 Task: Open a blank worksheet and write heading  City data  Add 10 city name:-  '1. Chelsea, New York, NY , 2. Beverly Hills, Los Angeles, CA , 3. Knightsbridge, London, United Kingdom , 4. Le Marais, Paris, forance , 5. Ginza, Tokyo, Japan_x000D_
6. Circular Quay, Sydney, Australia , 7. Mitte, Berlin, Germany , 8. Downtown, Toronto, Canada , 9. Trastevere, Rome, 10. Colaba, Mumbai, India. ' in January Last week sales are  1. Chelsea, New York, NY 10001 | 2. Beverly Hills, Los Angeles, CA 90210 | 3. Knightsbridge, London, United Kingdom SW1X 7XL | 4. Le Marais, Paris, forance 75004 | 5. Ginza, Tokyo, Japan 104-0061 | 6. Circular Quay, Sydney, Australia 2000 | 7. Mitte, Berlin, Germany 10178 | 8. Downtown, Toronto, Canada M5V 3L9 | 9. Trastevere, Rome, Italy 00153 | 10. Colaba, Mumbai, India 400005. Save page analysisSalesByCategory_2023
Action: Mouse moved to (736, 555)
Screenshot: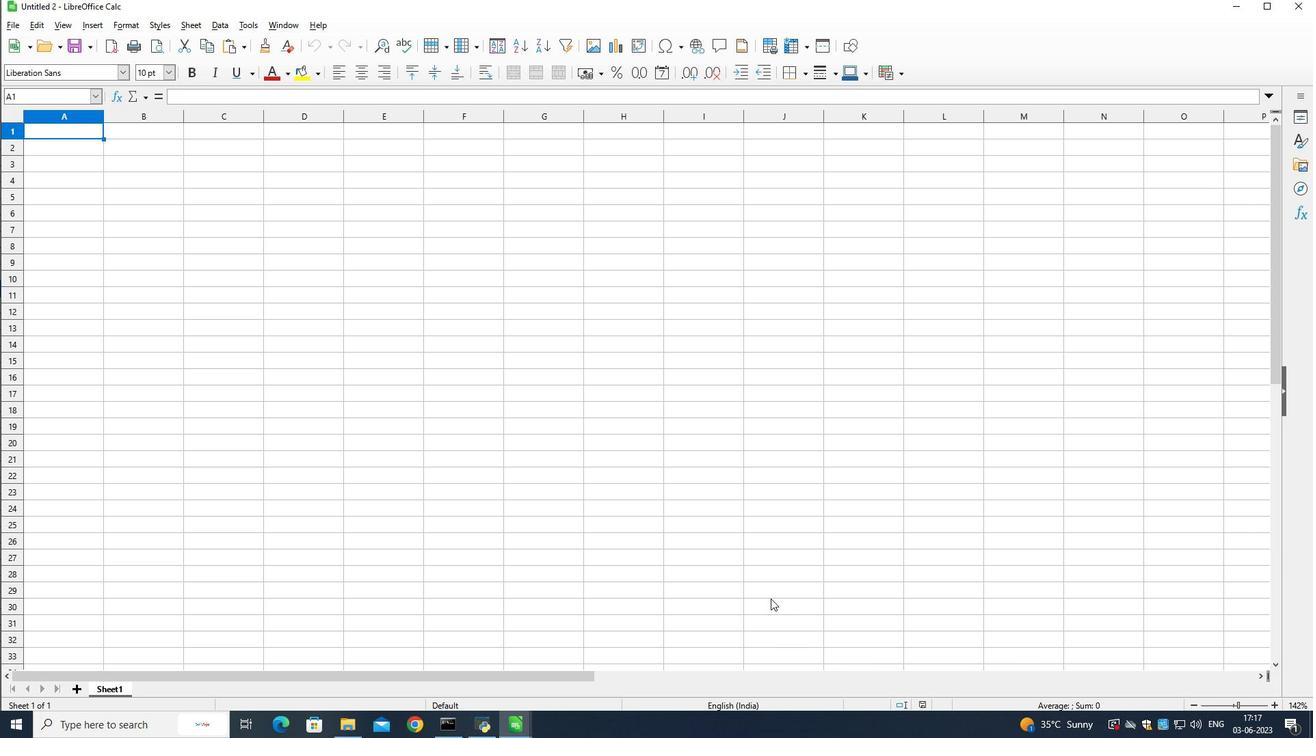 
Action: Mouse pressed left at (736, 555)
Screenshot: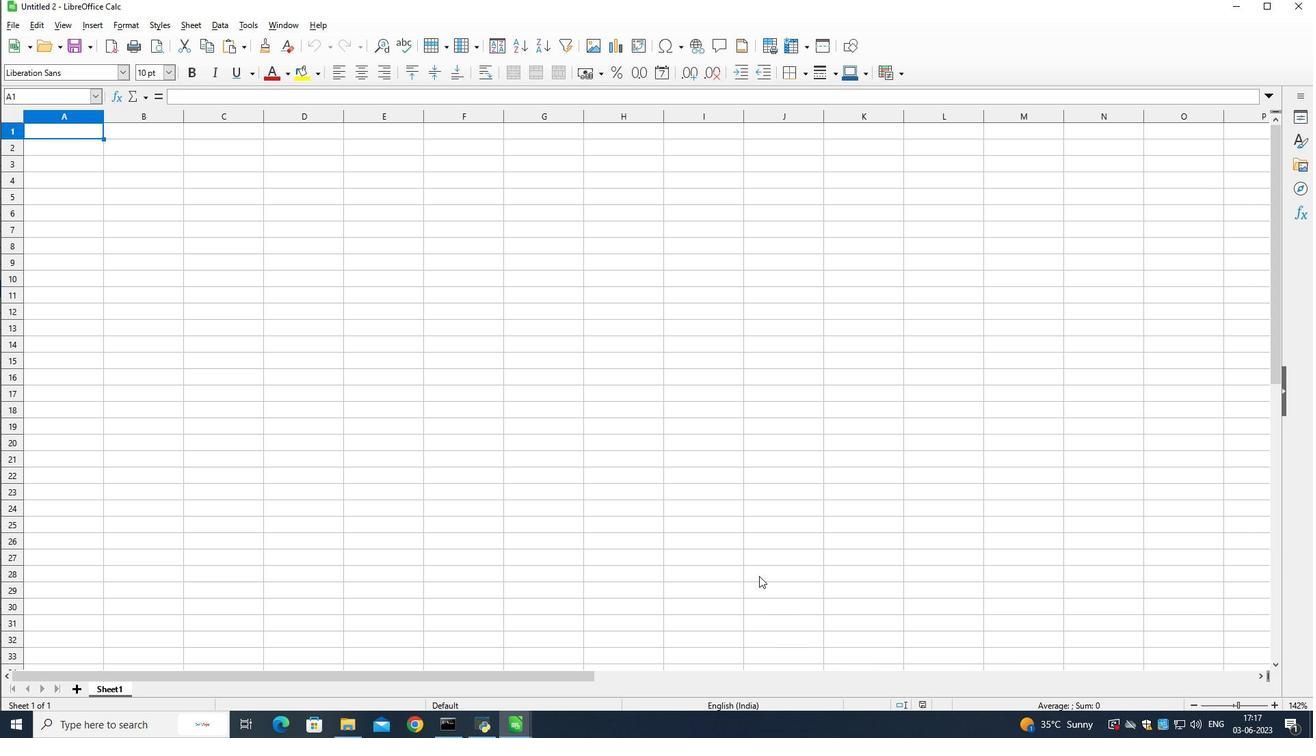 
Action: Mouse moved to (145, 131)
Screenshot: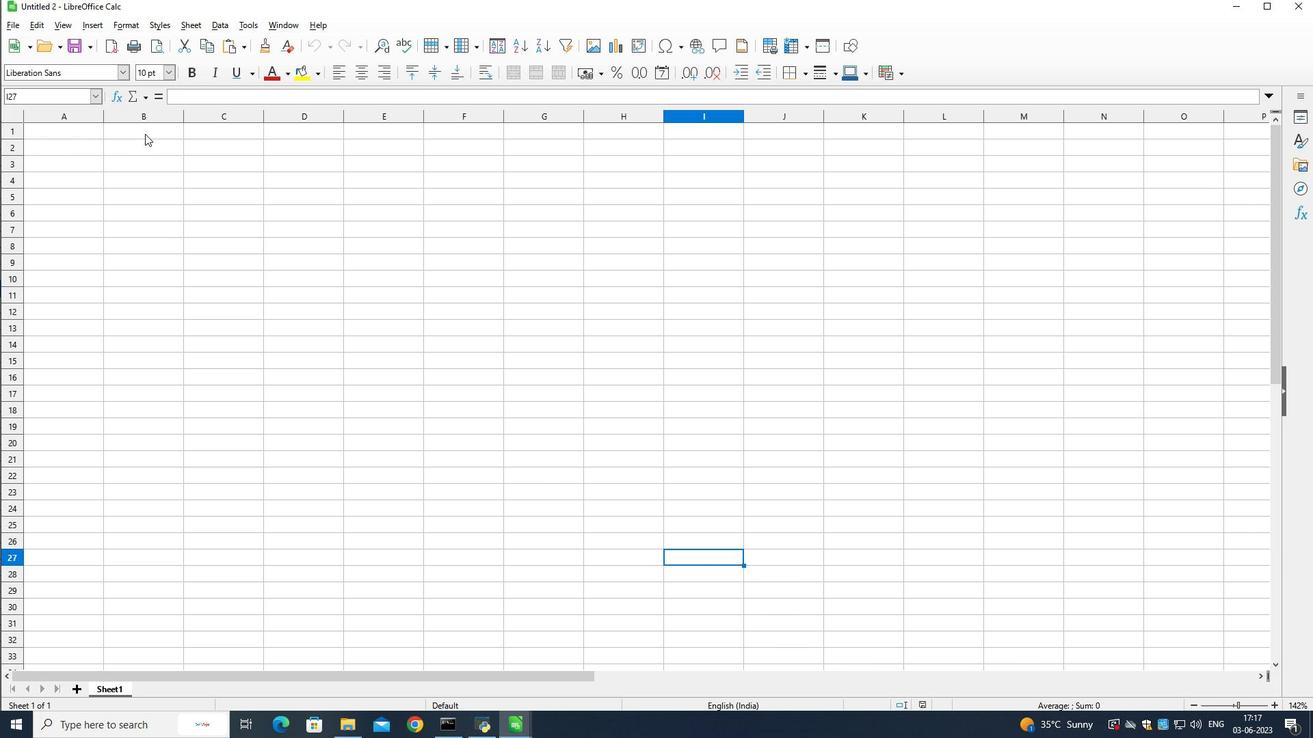 
Action: Mouse pressed left at (145, 131)
Screenshot: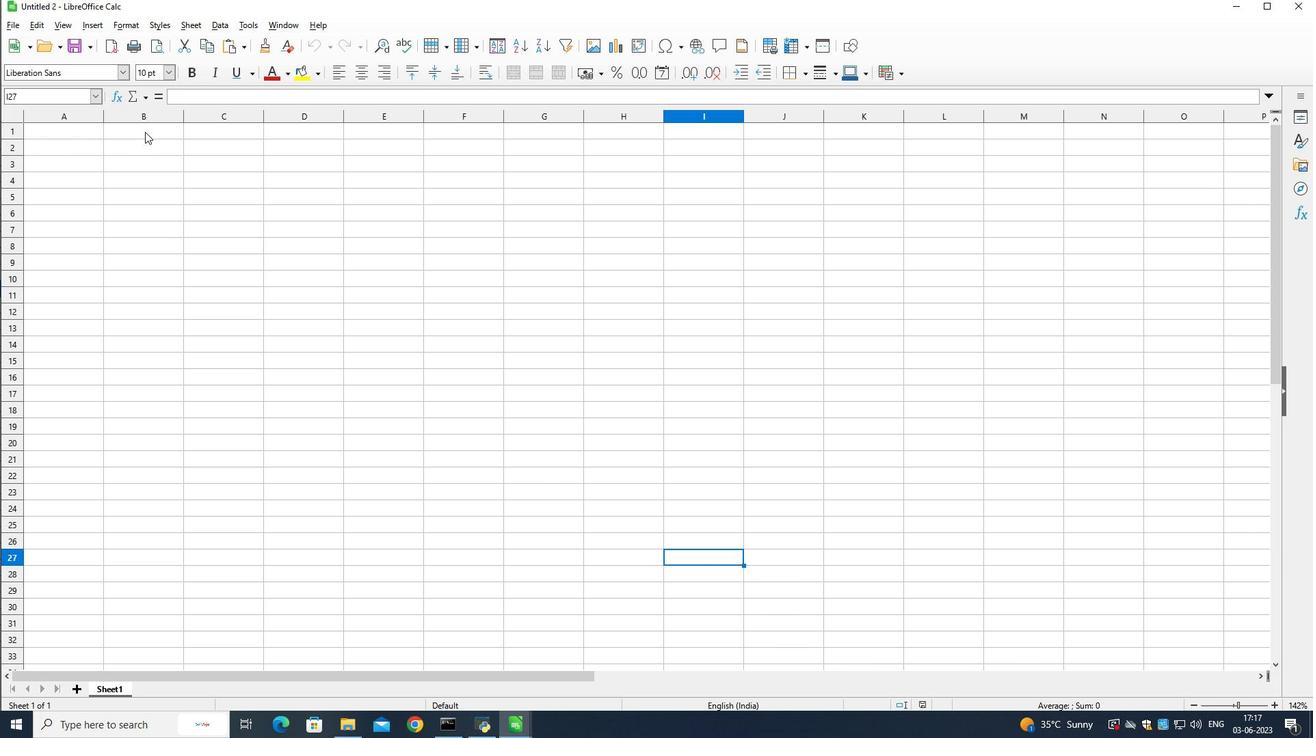 
Action: Mouse moved to (157, 142)
Screenshot: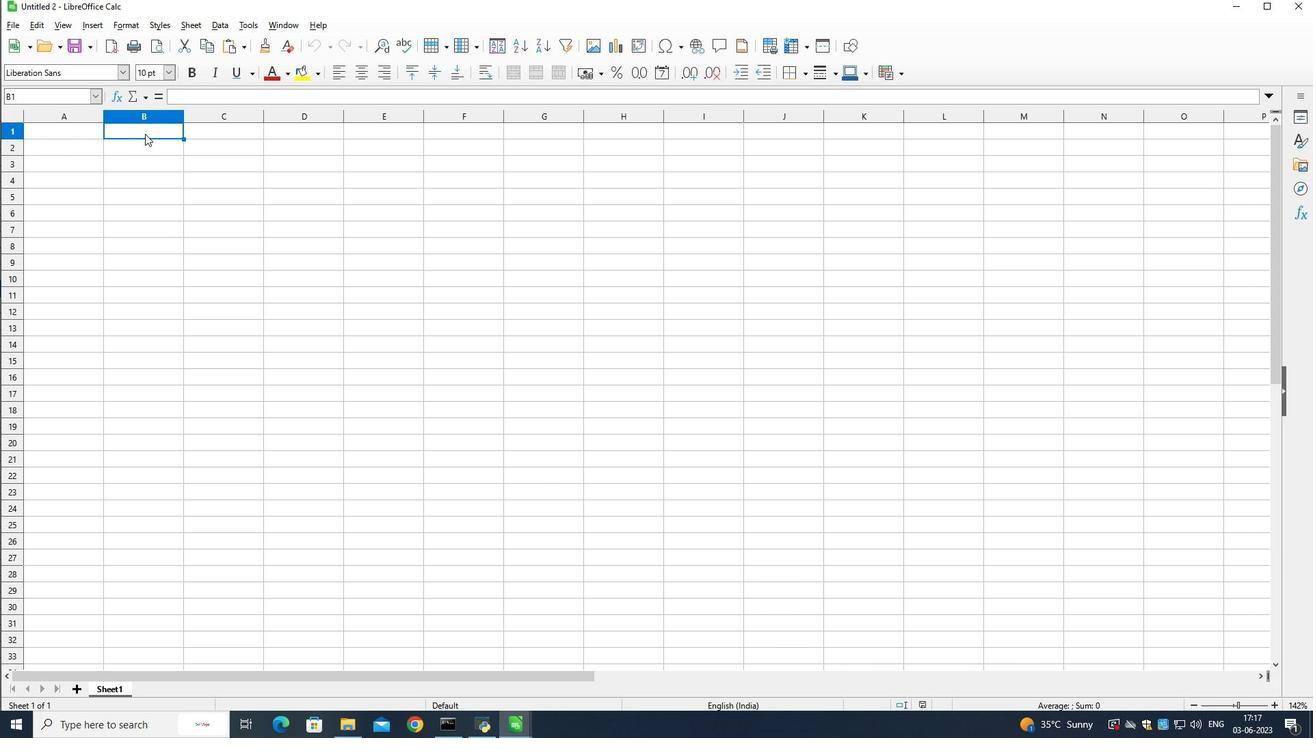 
Action: Key pressed <Key.shift>City<Key.space>d<Key.backspace><Key.shift>Data<Key.down><Key.left>
Screenshot: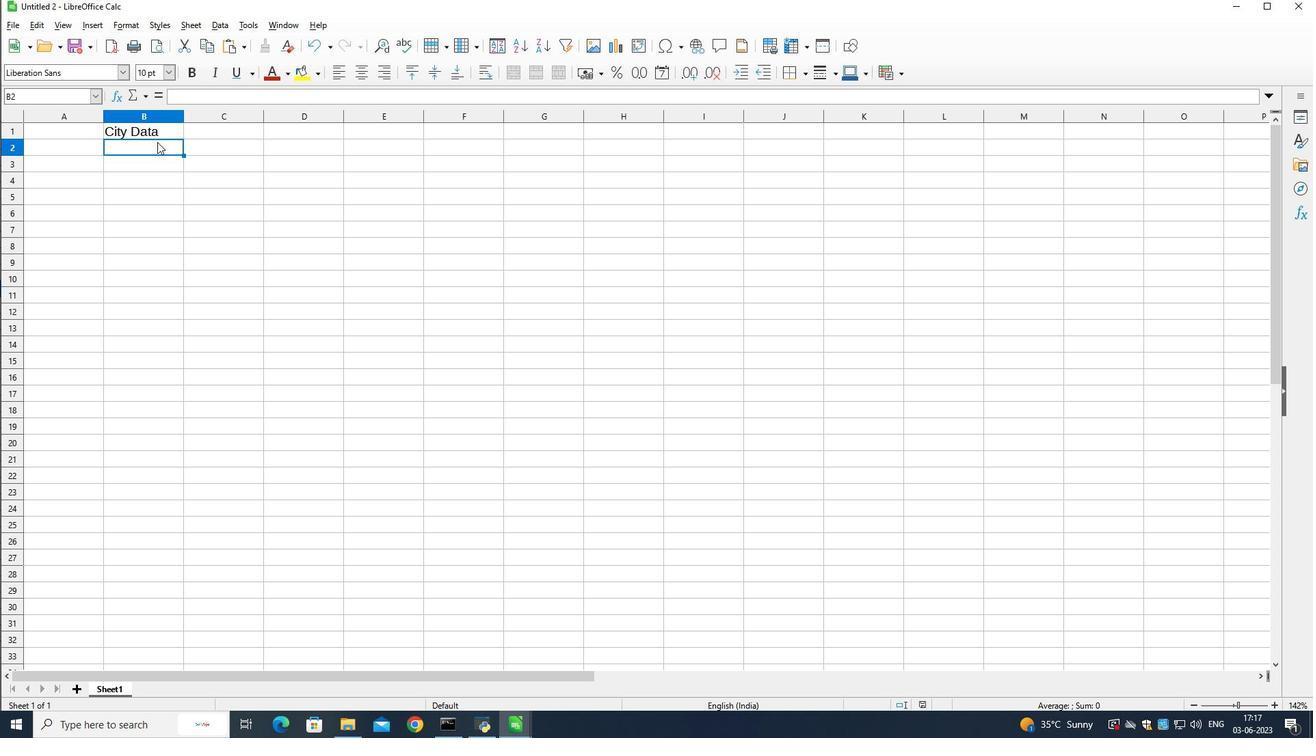 
Action: Mouse moved to (689, 143)
Screenshot: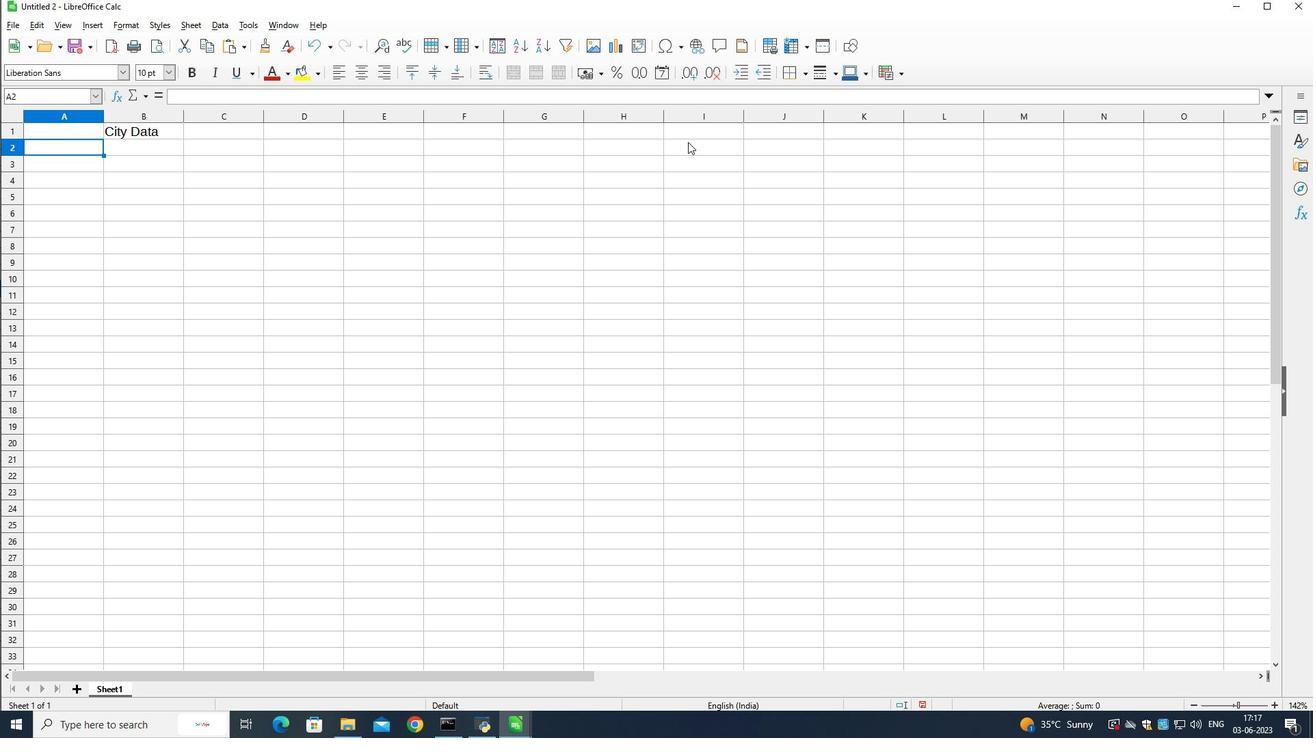 
Action: Key pressed <Key.shift>City<Key.space><Key.shift>Name<Key.down><Key.shift>Chelsa<Key.space><Key.shift>New<Key.space><Key.shift>T<Key.backspace>York,<Key.shift>Ny<Key.down><Key.shift>Beverly<Key.space><Key.shift>Hills,<Key.shift>Los<Key.space><Key.shift>Angeles,<Key.shift>CA<Key.down><Key.shift><Key.shift><Key.shift><Key.shift>Kinghtsbridge,<Key.shift>London,<Key.shift>United<Key.space><Key.shift>Kingdom<Key.down><Key.shift>Le<Key.space><Key.shift><Key.shift><Key.shift><Key.shift><Key.shift><Key.shift><Key.shift><Key.shift><Key.shift><Key.shift><Key.shift><Key.shift><Key.shift><Key.shift><Key.shift><Key.shift><Key.shift><Key.shift><Key.shift><Key.shift>Marais,<Key.shift>Paris,<Key.shift><Key.shift><Key.shift><Key.shift><Key.shift><Key.shift><Key.shift><Key.shift><Key.shift><Key.shift><Key.shift><Key.shift><Key.shift><Key.shift><Key.shift><Key.shift><Key.shift><Key.shift><Key.shift>Forance<Key.down><Key.shift>Gii<Key.backspace>nza<Key.space>,<Key.shift><Key.space>T<Key.shift>Okoyo<Key.backspace><Key.backspace><Key.backspace><Key.backspace><Key.backspace>okyo,<Key.shift>Japan<Key.down><Key.shift>Circular<Key.space><Key.shift>Quay,<Key.shift>SYdney<Key.space>,<Key.shift><Key.space>Australia<Key.down><Key.space><Key.shift>Ma<Key.backspace>itte,<Key.shift>Berlin<Key.space>,<Key.space><Key.shift>Germany<Key.down><Key.shift>Downtown,<Key.space><Key.shift>Toronto,<Key.shift>Cam<Key.backspace>nada<Key.down><Key.shift><Key.shift><Key.shift><Key.shift><Key.shift><Key.shift><Key.shift><Key.shift>Trastevere,<Key.space><Key.shift>Rome<Key.down><Key.shift>Cola,<Key.space><Key.shift>Mumbai,<Key.space><Key.shift>India
Screenshot: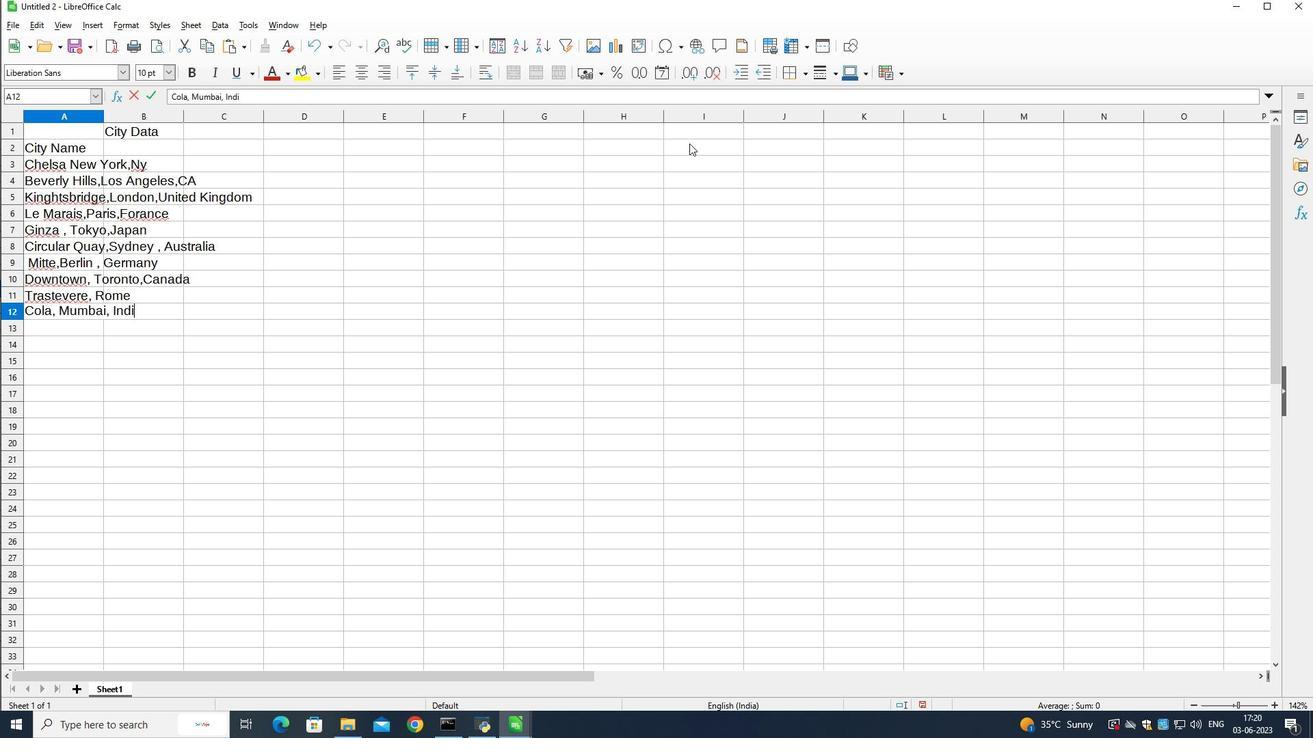 
Action: Mouse moved to (45, 114)
Screenshot: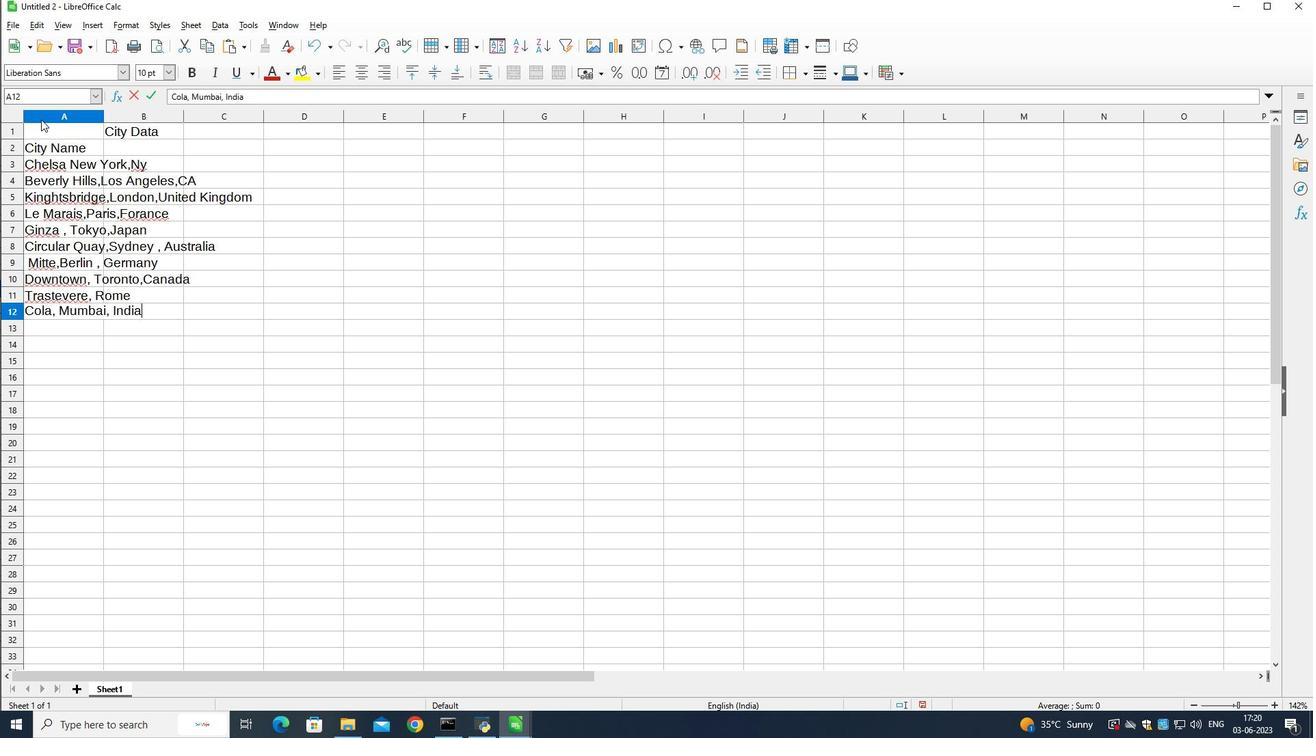 
Action: Mouse pressed left at (45, 114)
Screenshot: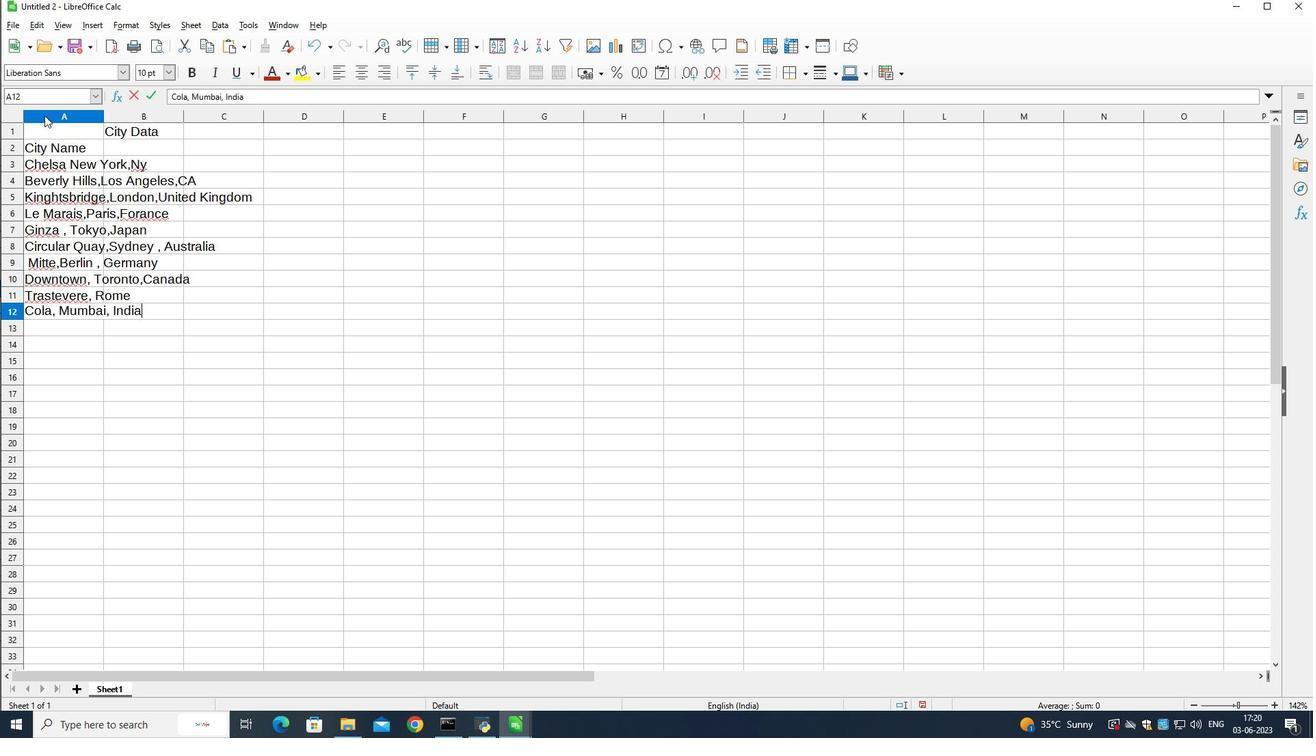 
Action: Mouse moved to (103, 115)
Screenshot: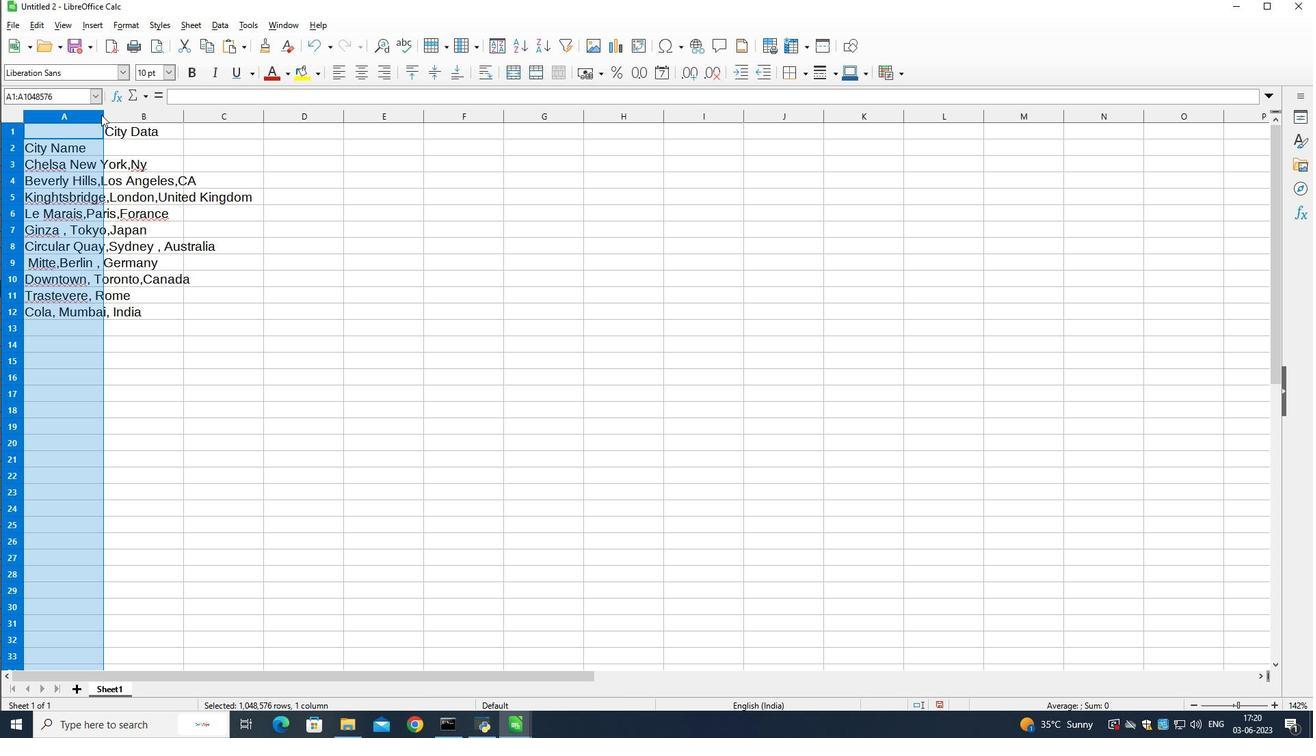 
Action: Mouse pressed left at (103, 115)
Screenshot: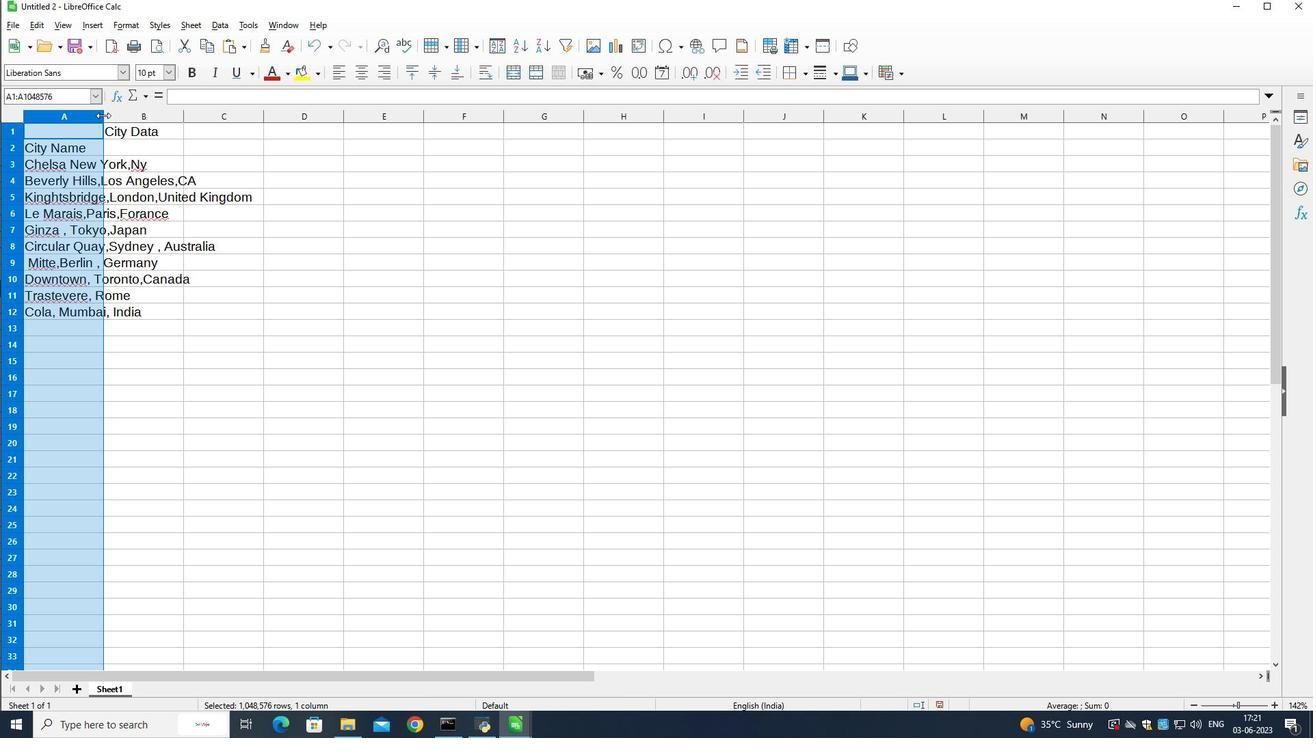 
Action: Mouse moved to (265, 145)
Screenshot: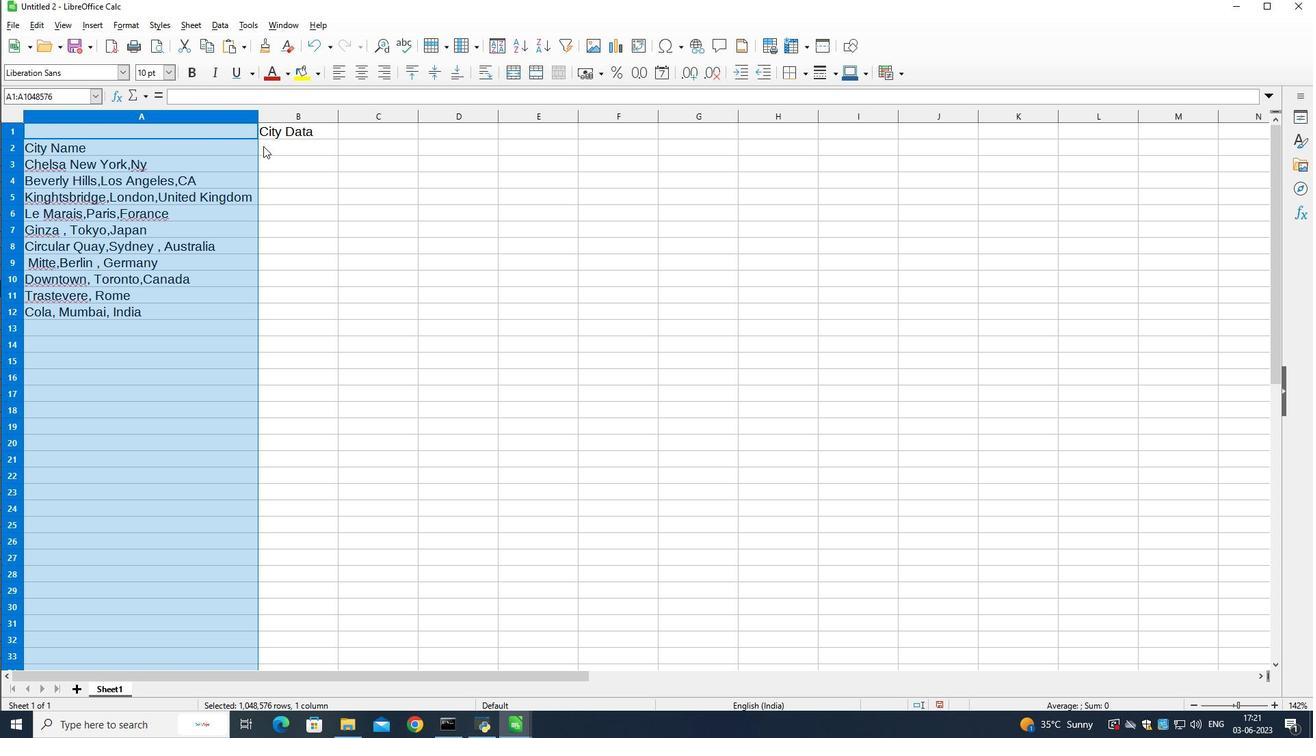 
Action: Mouse pressed left at (265, 145)
Screenshot: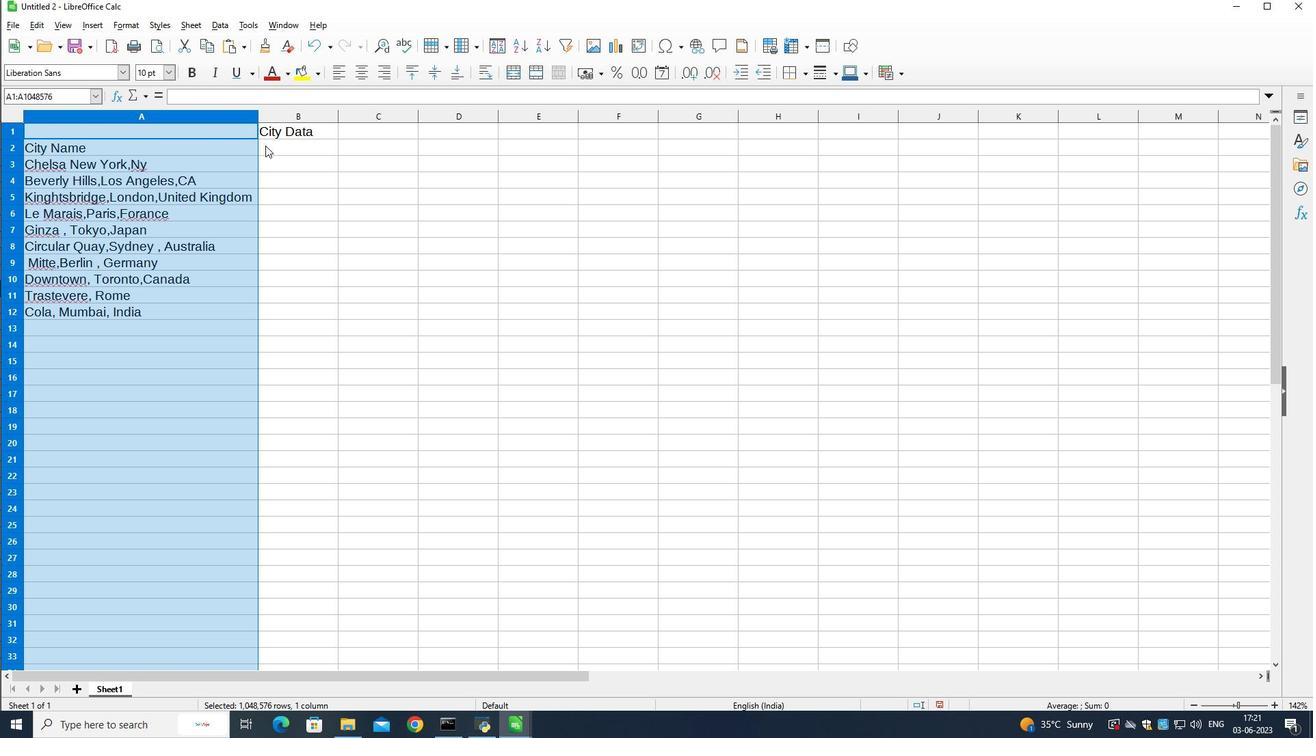 
Action: Mouse moved to (269, 148)
Screenshot: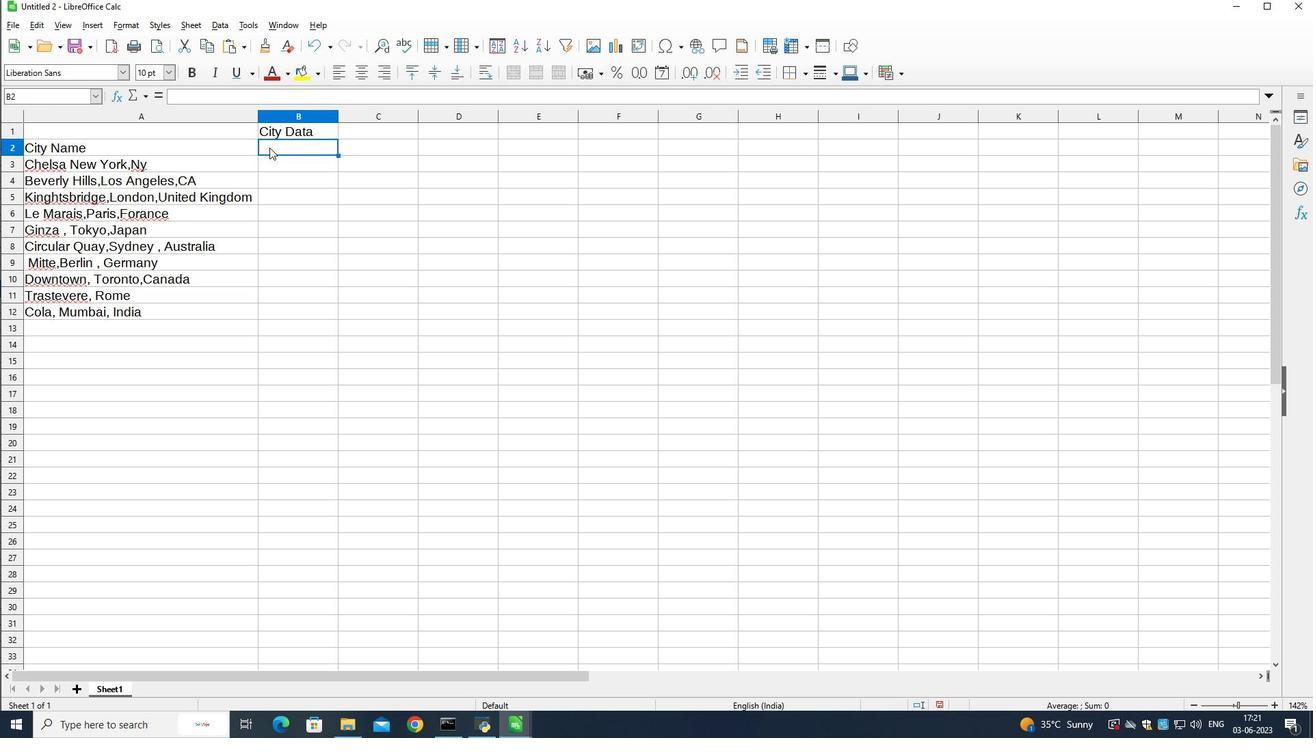 
Action: Key pressed <Key.shift>Jaun
Screenshot: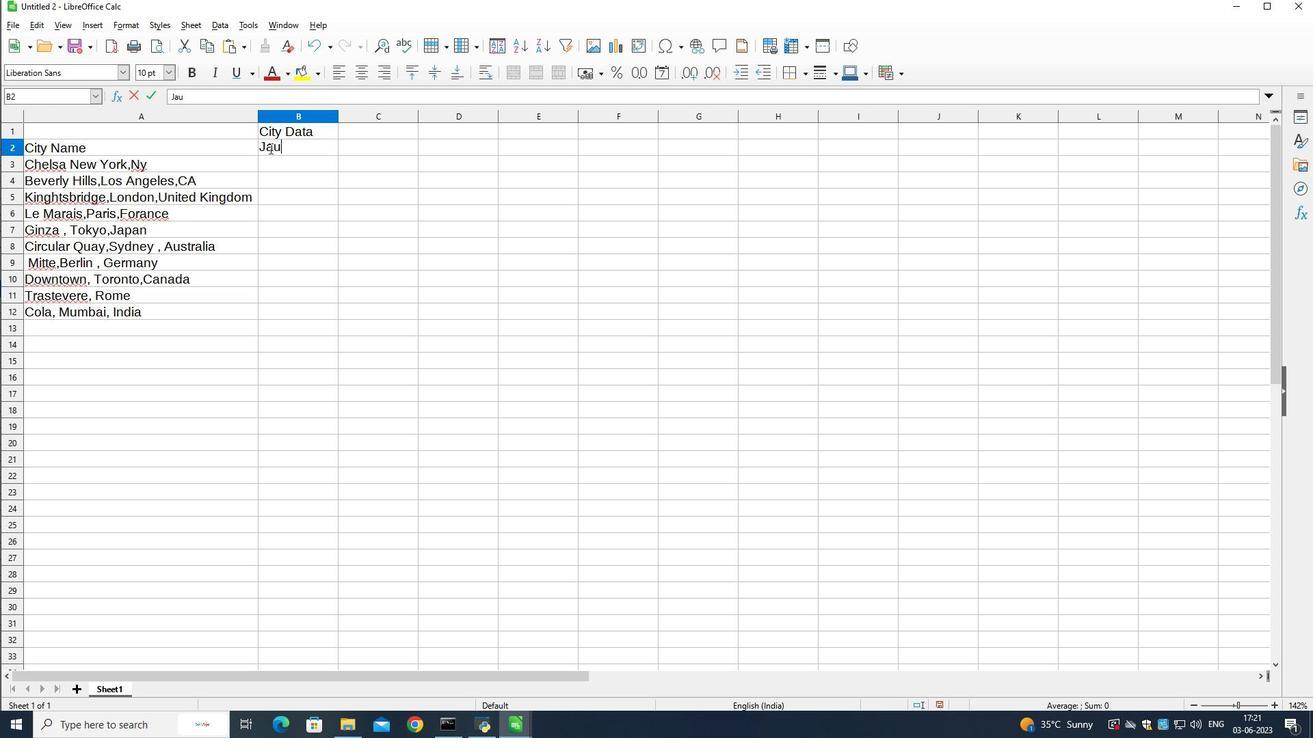 
Action: Mouse moved to (864, 186)
Screenshot: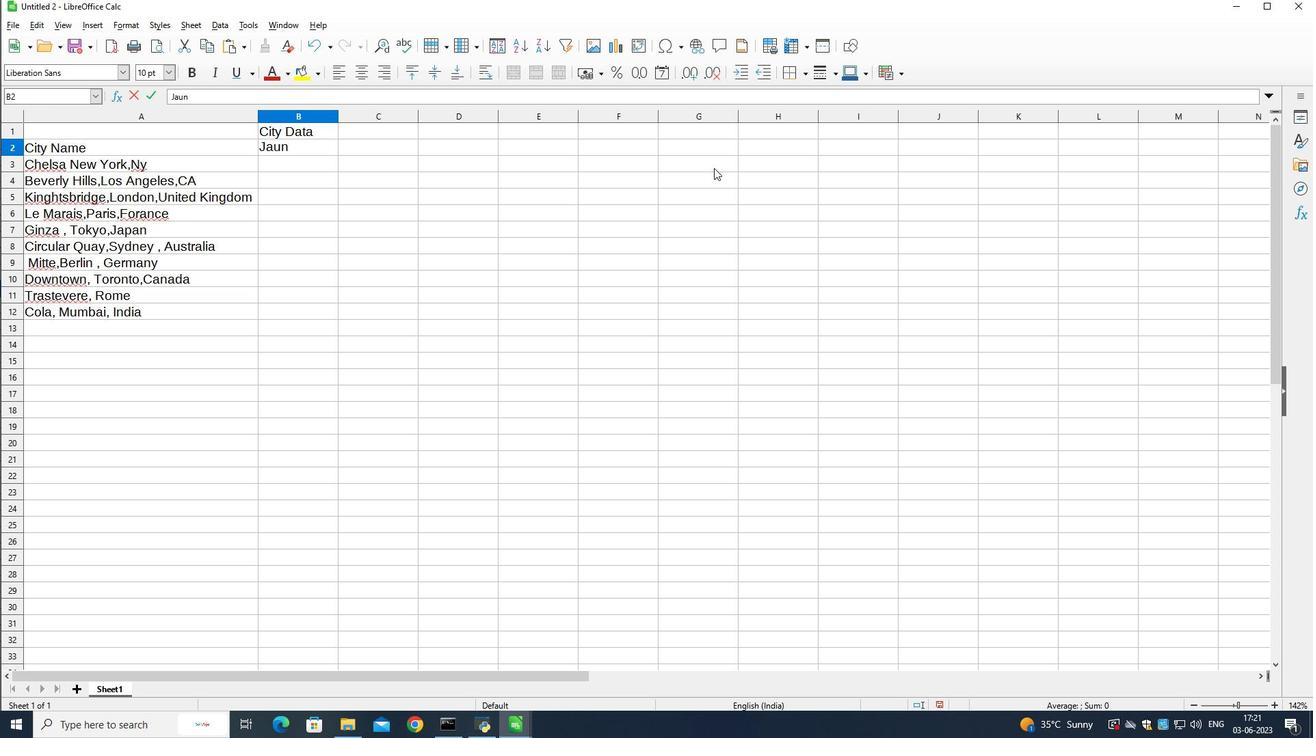 
Action: Key pressed <Key.backspace><Key.backspace>nuary<Key.space>last<Key.space>week<Key.space><Key.shift>Sales<Key.down><Key.shift>Chelsa,<Key.shift>New<Key.space><Key.shift>York,<Key.shift>NY<Key.space>10001<Key.down><Key.shift><Key.shift><Key.shift>Beverly<Key.space><Key.shift>Hills,<Key.shift>Los<Key.space><Key.shift>Angeles,<Key.shift>C<Key.shift>A<Key.space><Key.shift><Key.shift><Key.shift><Key.shift><Key.shift><Key.shift><Key.shift><Key.shift><Key.shift>90210<Key.down><Key.shift><Key.shift><Key.shift>Knightsbridge,<Key.space><Key.shift>Lomdon<Key.backspace><Key.backspace><Key.backspace><Key.backspace>ndon,<Key.space><Key.shift>United<Key.space><Key.shift>State
Screenshot: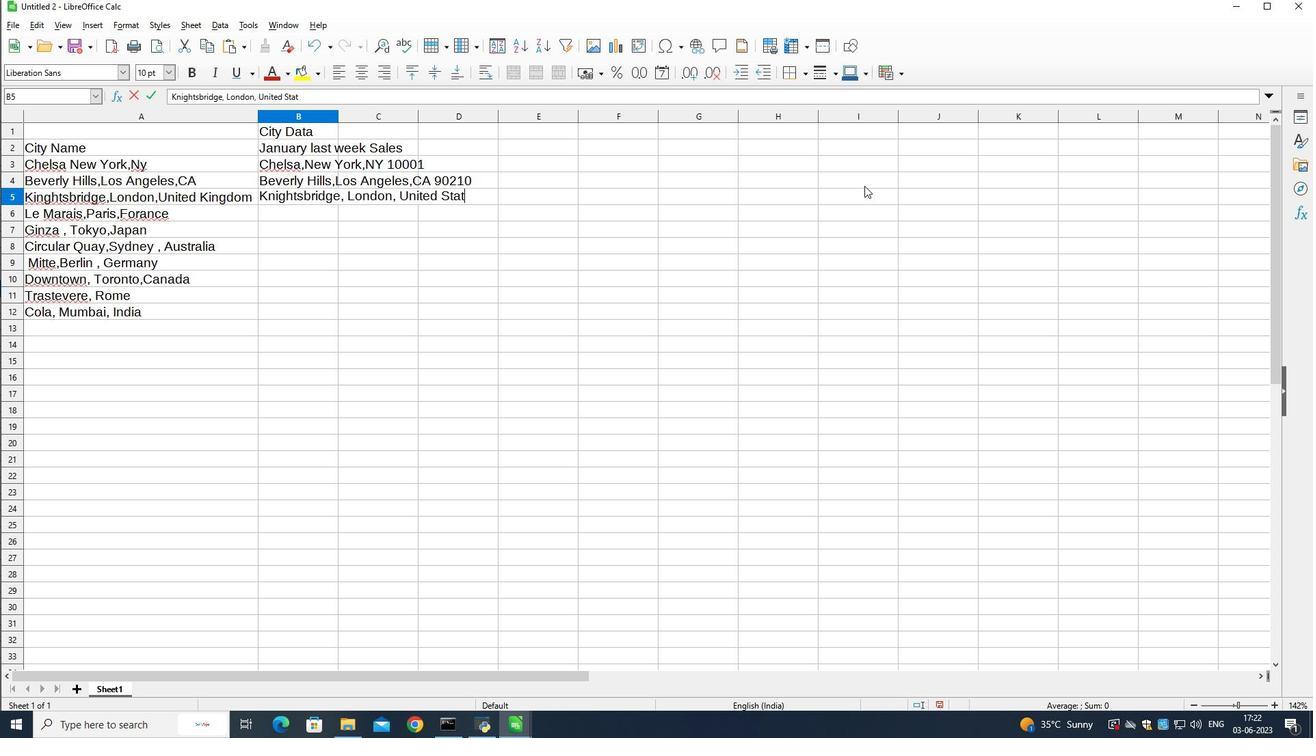 
Action: Mouse moved to (449, 241)
Screenshot: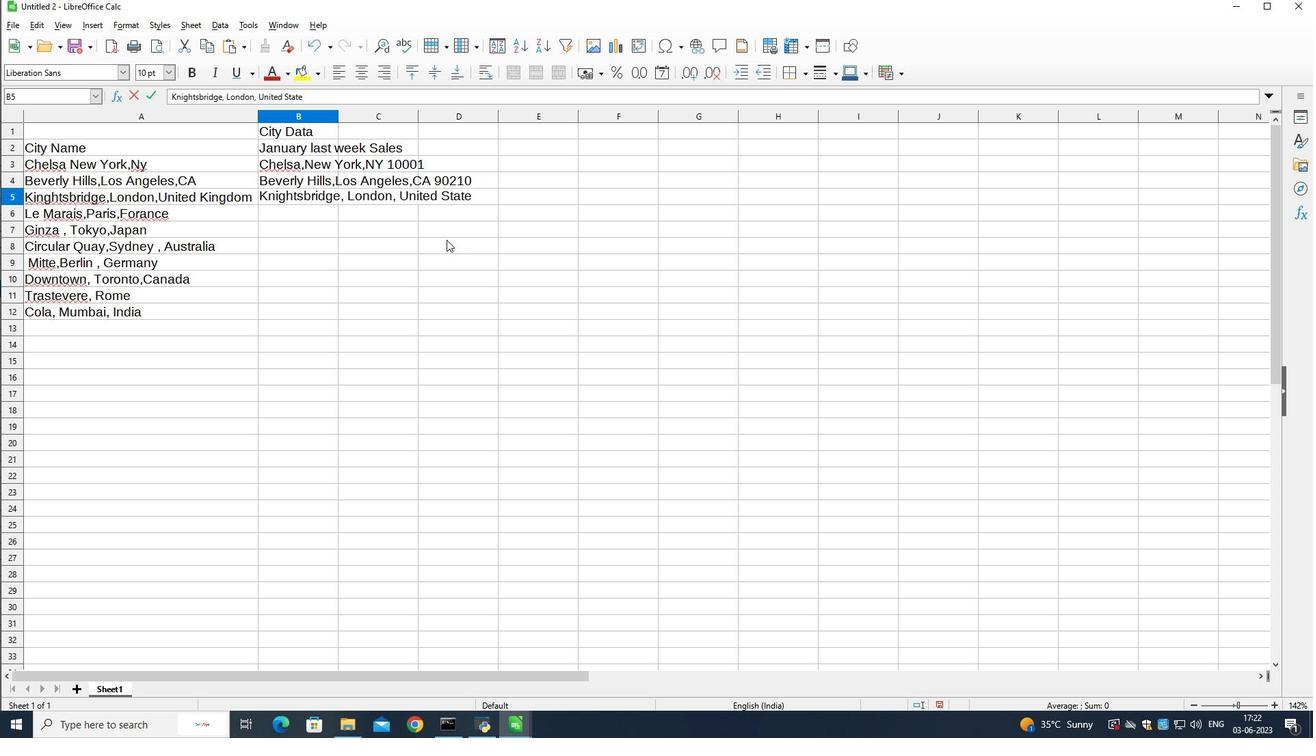 
Action: Key pressed <Key.backspace><Key.backspace><Key.backspace><Key.backspace><Key.backspace><Key.shift>Kingdom<Key.space><Key.shift><Key.shift><Key.shift><Key.shift><Key.shift><Key.shift><Key.shift><Key.shift><Key.shift><Key.shift><Key.shift>SW1<Key.shift><Key.shift>X
Screenshot: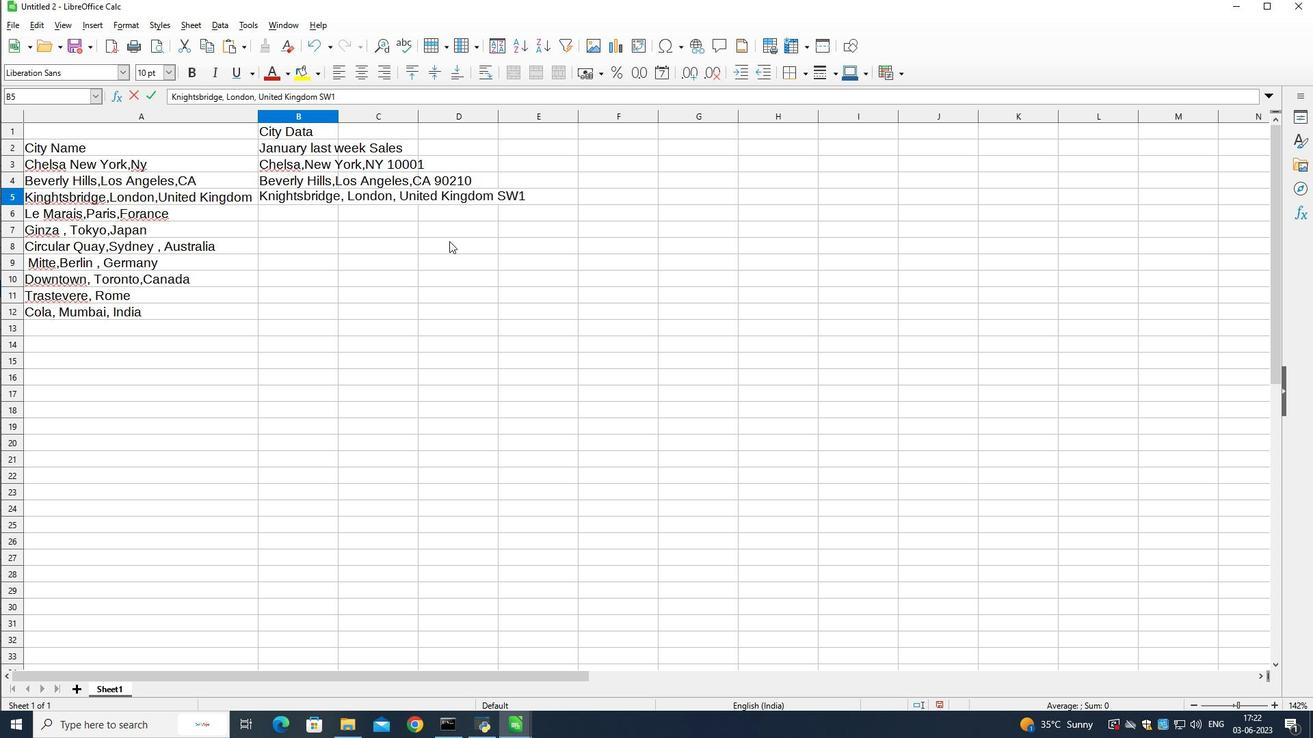 
Action: Mouse moved to (512, 258)
Screenshot: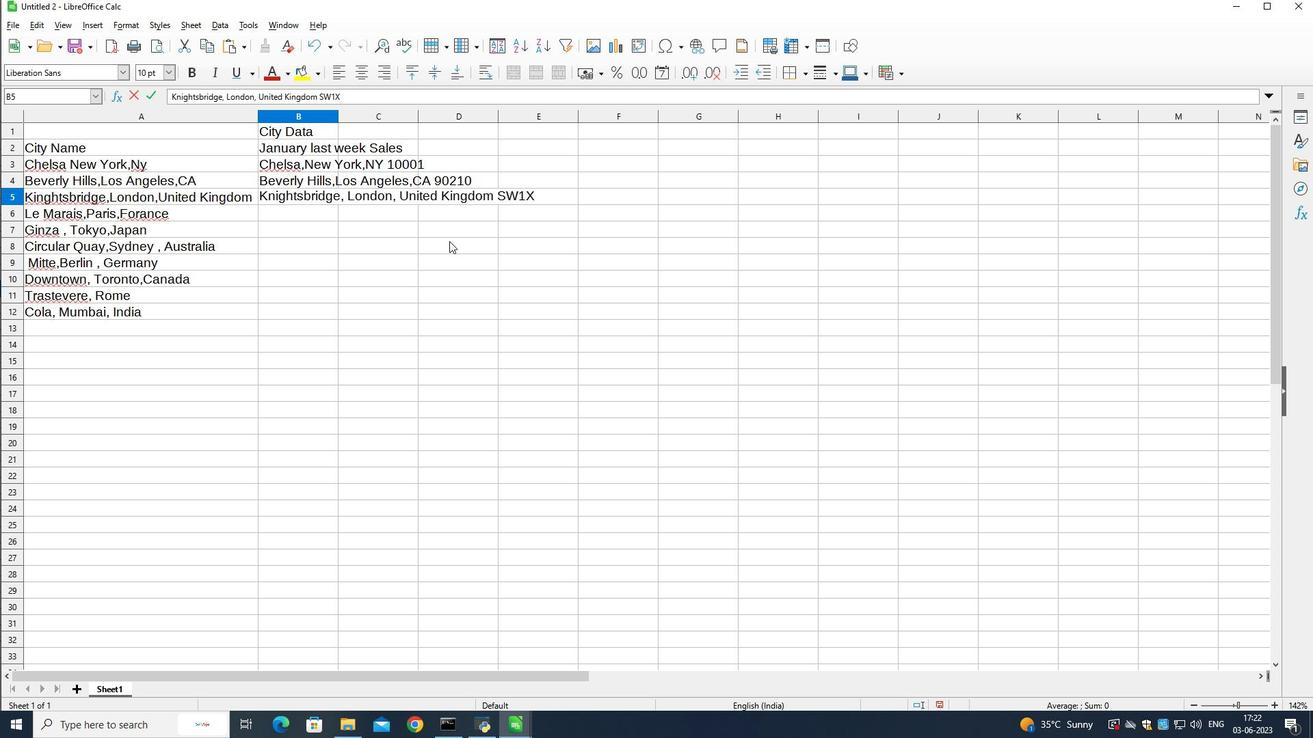 
Action: Key pressed 7<Key.shift><Key.shift>X<Key.shift>L<Key.down><Key.shift><Key.shift><Key.shift>Le<Key.space>marais<Key.space>,<Key.space><Key.shift>Paris,<Key.shift>Forance<Key.space>75
Screenshot: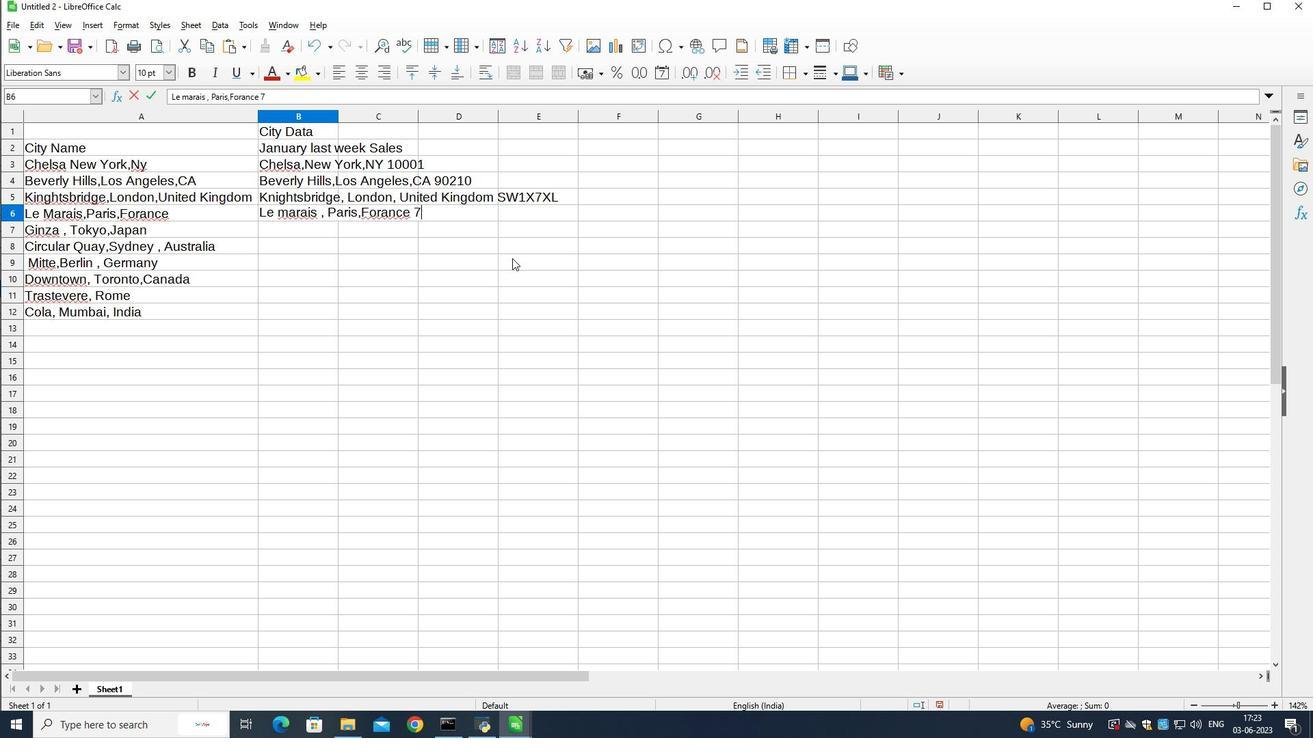 
Action: Mouse moved to (525, 258)
Screenshot: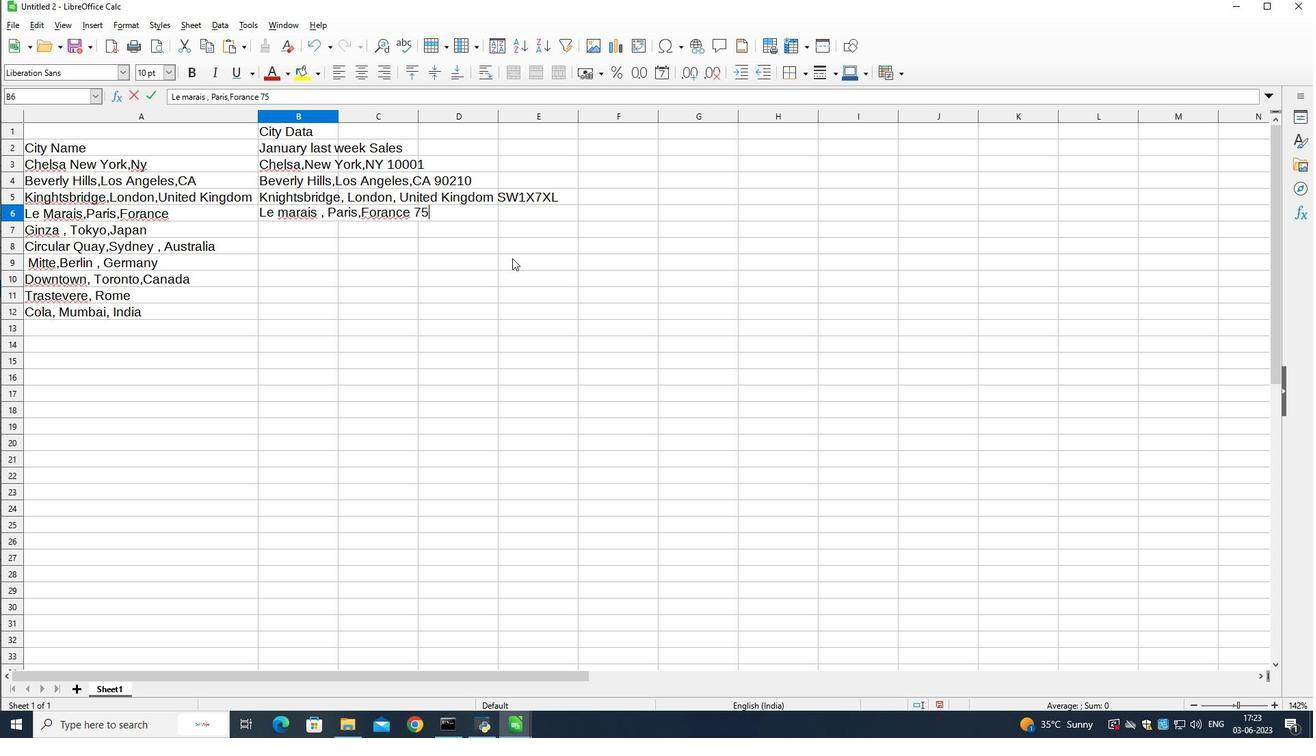 
Action: Key pressed 0
Screenshot: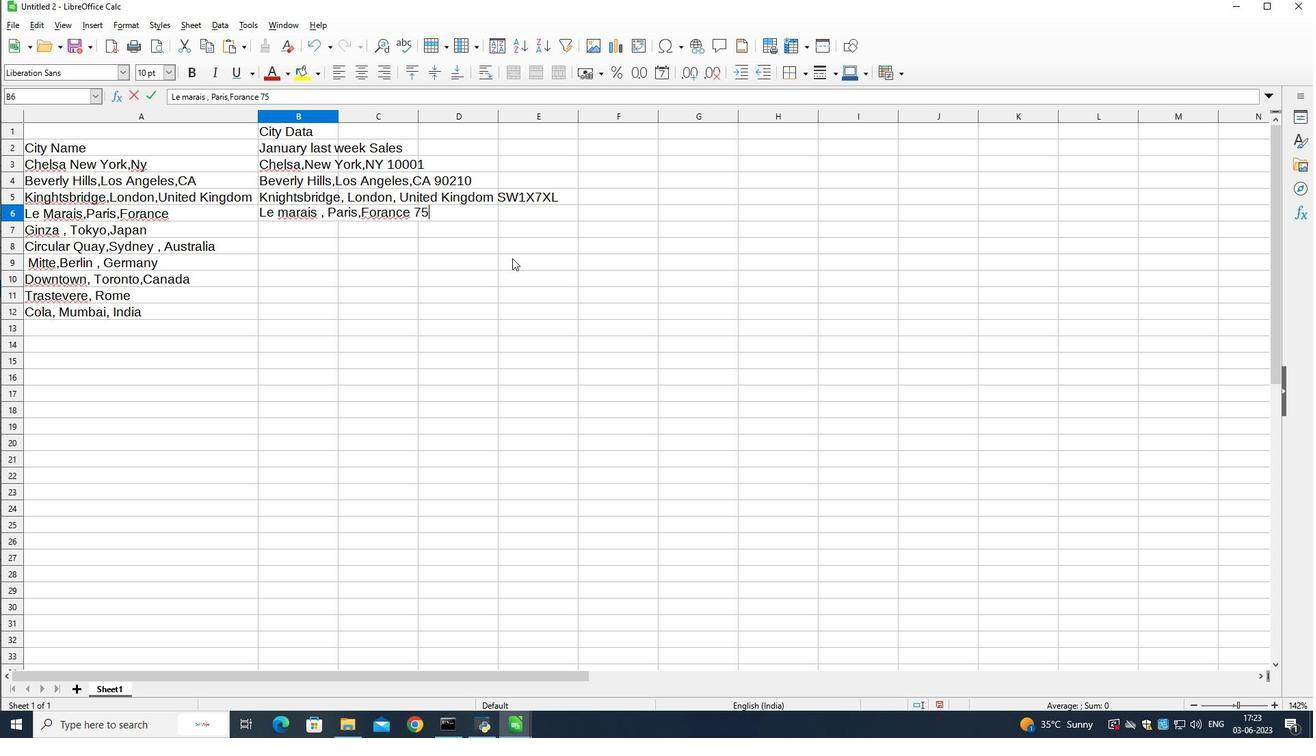 
Action: Mouse moved to (536, 258)
Screenshot: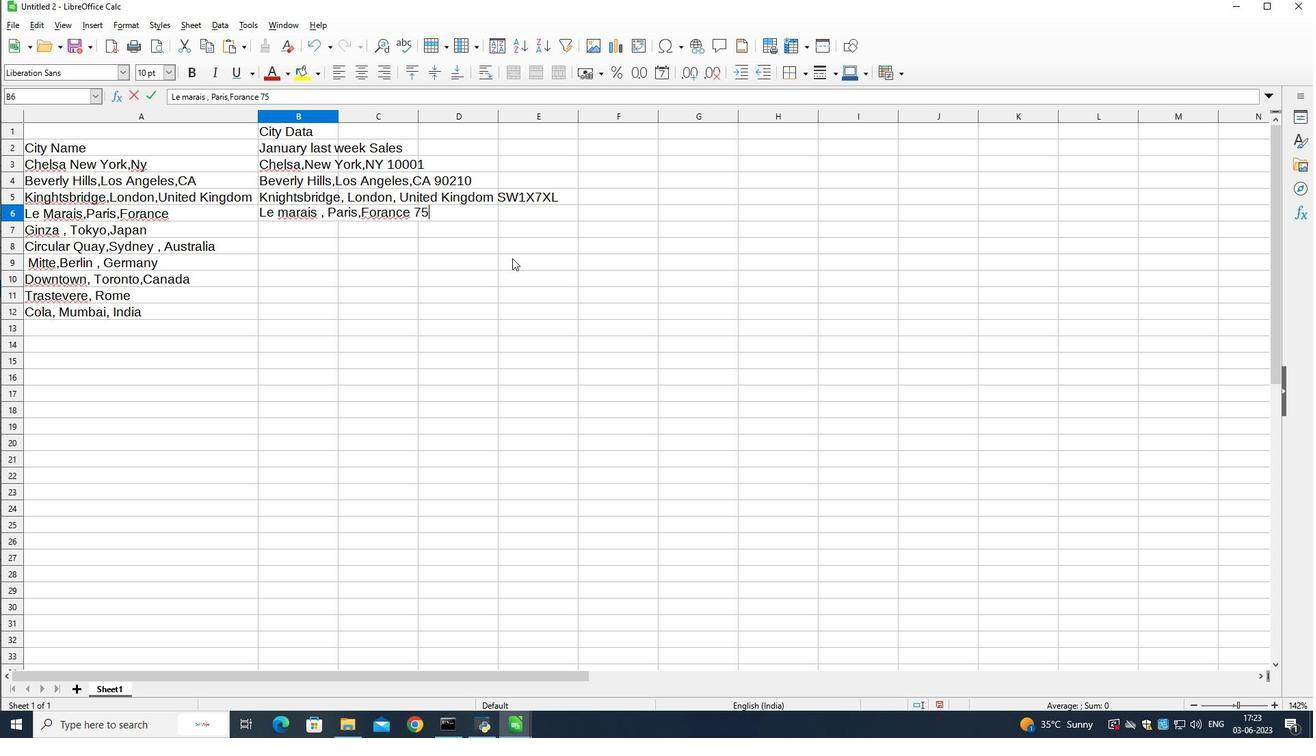 
Action: Key pressed 04<Key.down><Key.shift><Key.shift>Ginza<Key.space>,<Key.space><Key.shift>Tokyo,<Key.space><Key.shift>japan<Key.space>104-0061<Key.down><Key.shift>Circular<Key.space><Key.shift>Quay,<Key.space><Key.shift>Sydney,<Key.space><Key.shift>Austra<Key.backspace>;i<Key.backspace><Key.backspace><Key.backspace>ralia<Key.space>2000<Key.down><Key.shift>Mitte,<Key.space><Key.shift>Berlin,<Key.shift>Germany<Key.space>10178<Key.down><Key.shift>Downtown.<Key.backspace>,<Key.shift><Key.space>Toronto,<Key.shift>Canada<Key.space><Key.shift>M5<Key.shift><Key.shift><Key.shift><Key.shift>V<Key.space><Key.shift><Key.shift><Key.shift><Key.shift><Key.shift><Key.shift><Key.shift><Key.shift><Key.shift><Key.shift><Key.shift><Key.shift><Key.shift><Key.shift><Key.shift><Key.shift><Key.shift><Key.page_down><Key.shift>ctrl+Z
Screenshot: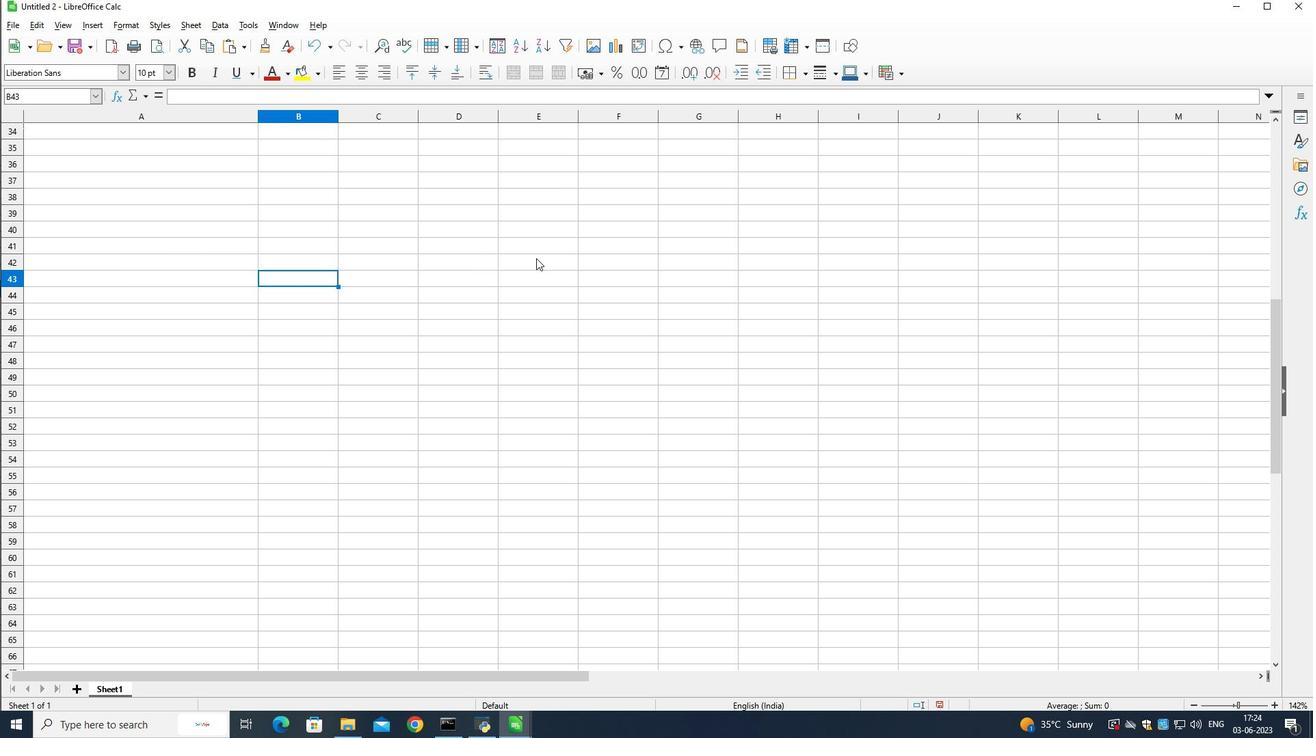 
Action: Mouse moved to (309, 279)
Screenshot: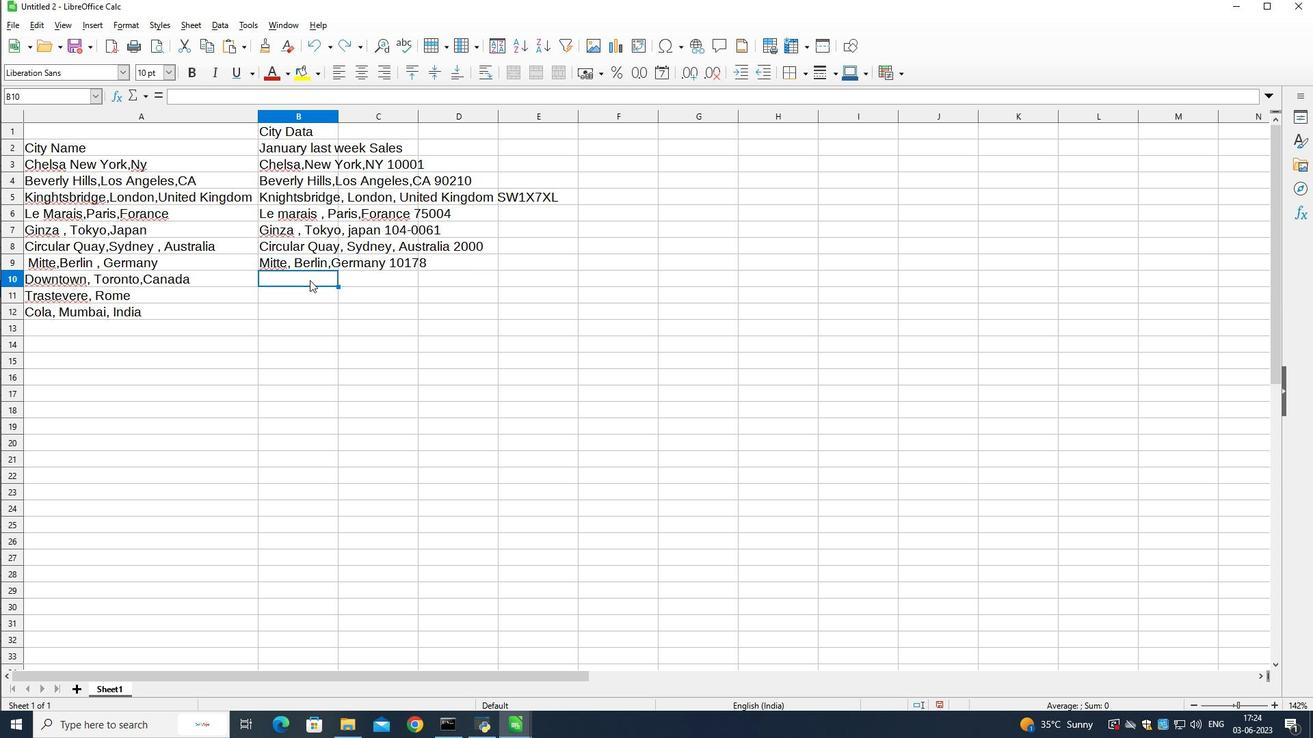 
Action: Mouse pressed left at (309, 279)
Screenshot: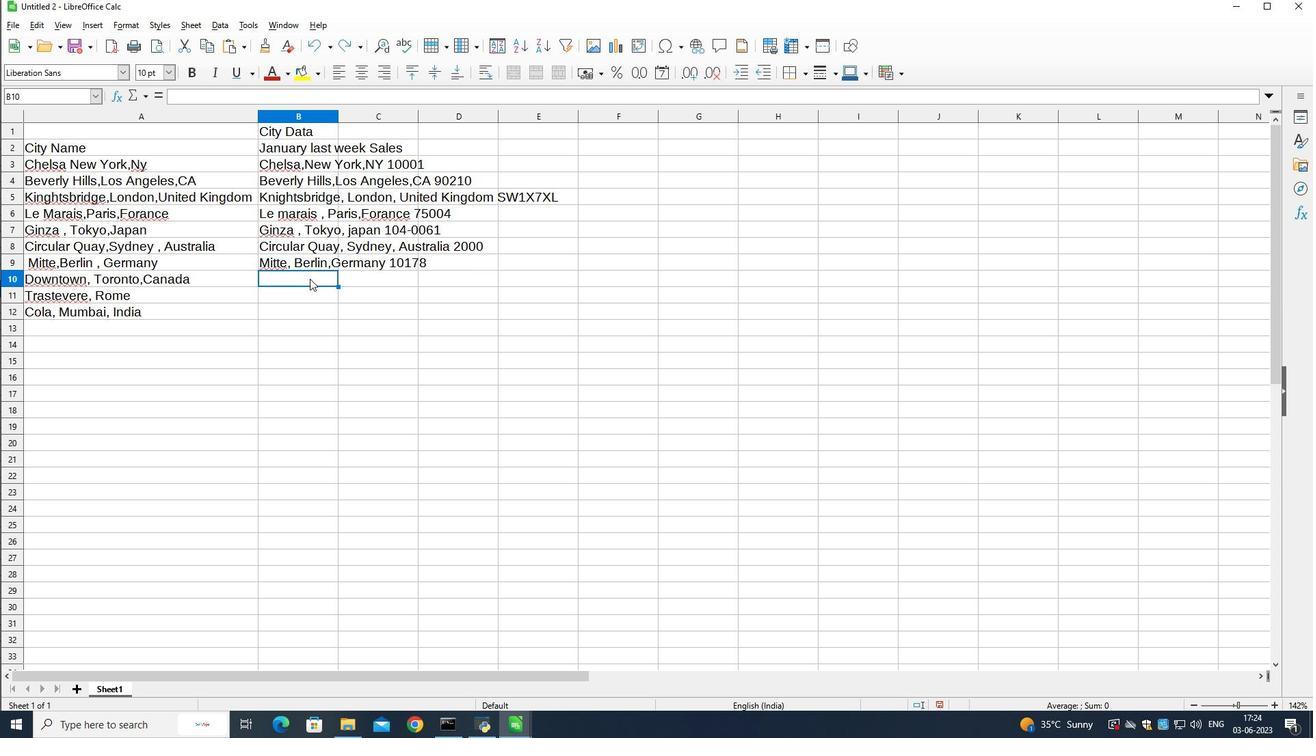 
Action: Mouse moved to (309, 278)
Screenshot: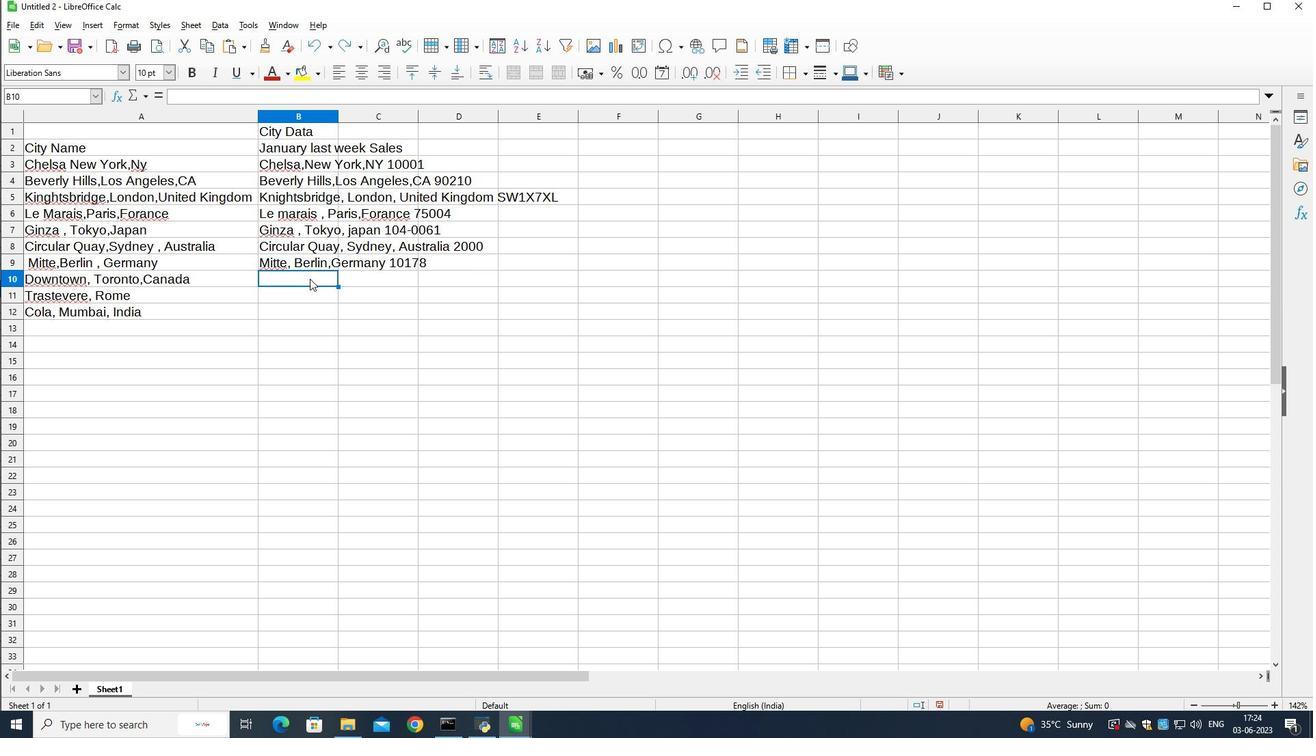 
Action: Key pressed <Key.shift>Downtown<Key.space>
Screenshot: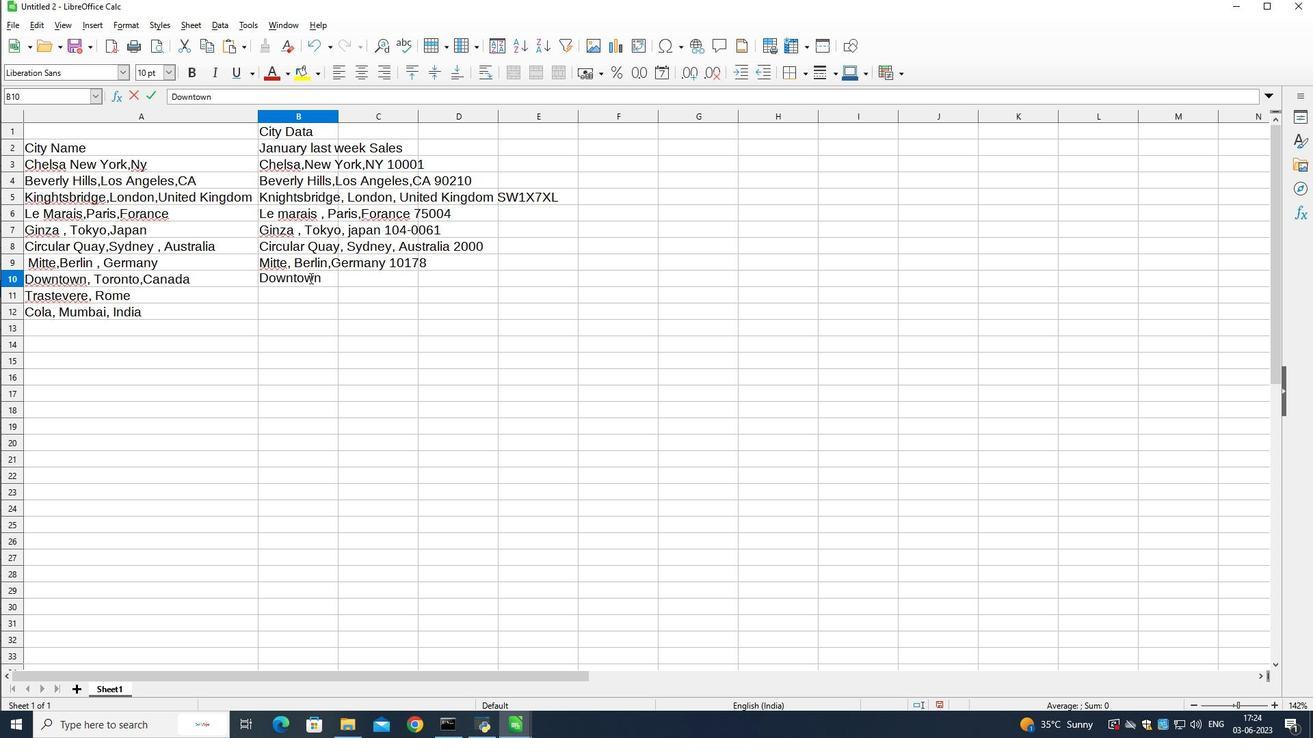 
Action: Mouse moved to (1312, 621)
Screenshot: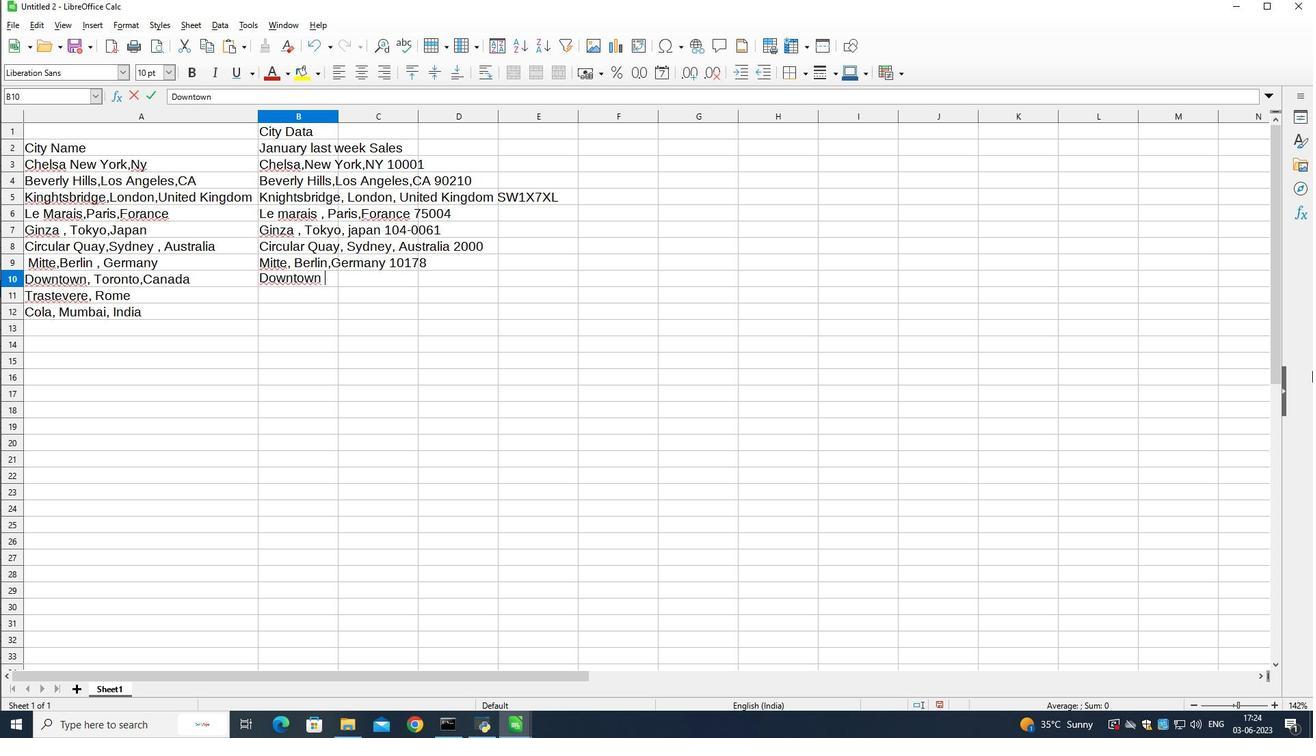 
Action: Key pressed <Key.shift>Toronto,canada<Key.space><Key.shift>M5<Key.shift>V<Key.space>3<Key.shift><Key.shift><Key.shift><Key.shift>L9<Key.down><Key.shift>Trastevere<Key.space>,<Key.space><Key.shift>Rome,<Key.shift>Italy<Key.space>00153<Key.down><Key.shift>Colaba<Key.space>,<Key.space><Key.shift>Mumbai,<Key.space><Key.shift>India<Key.space>400005
Screenshot: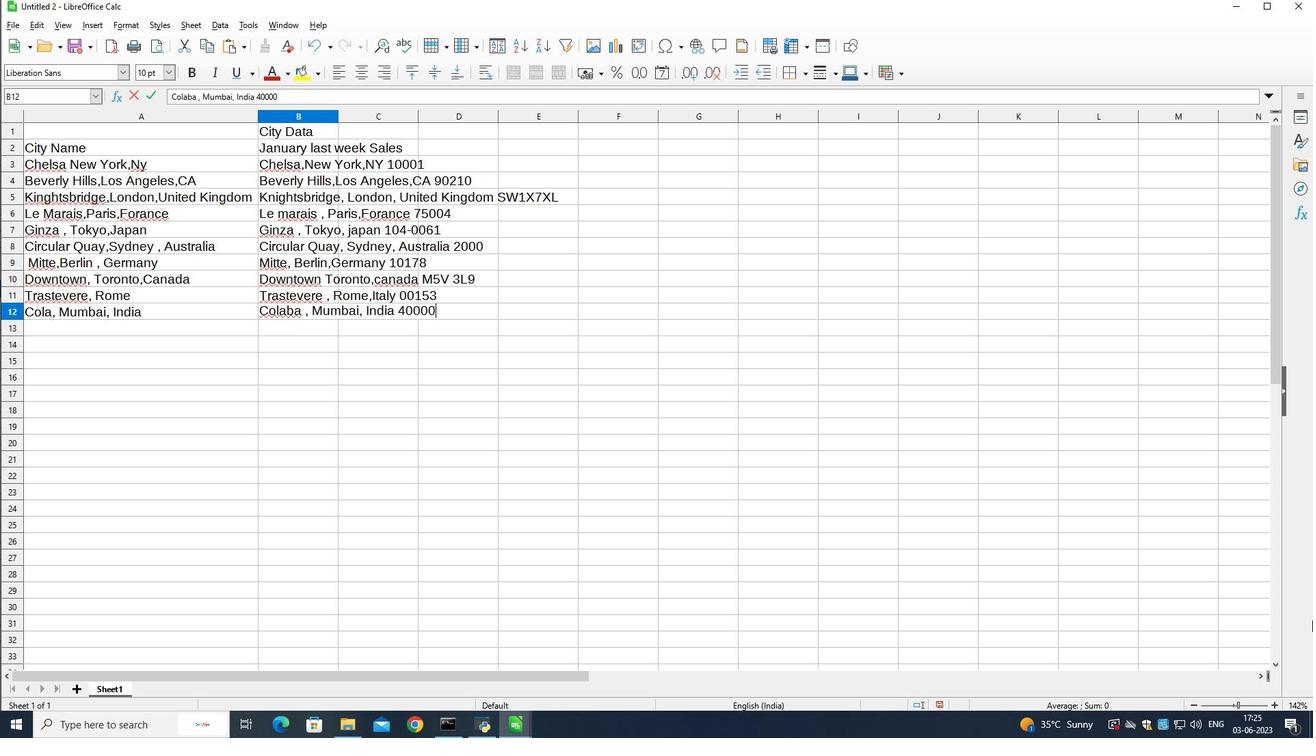 
Action: Mouse moved to (734, 472)
Screenshot: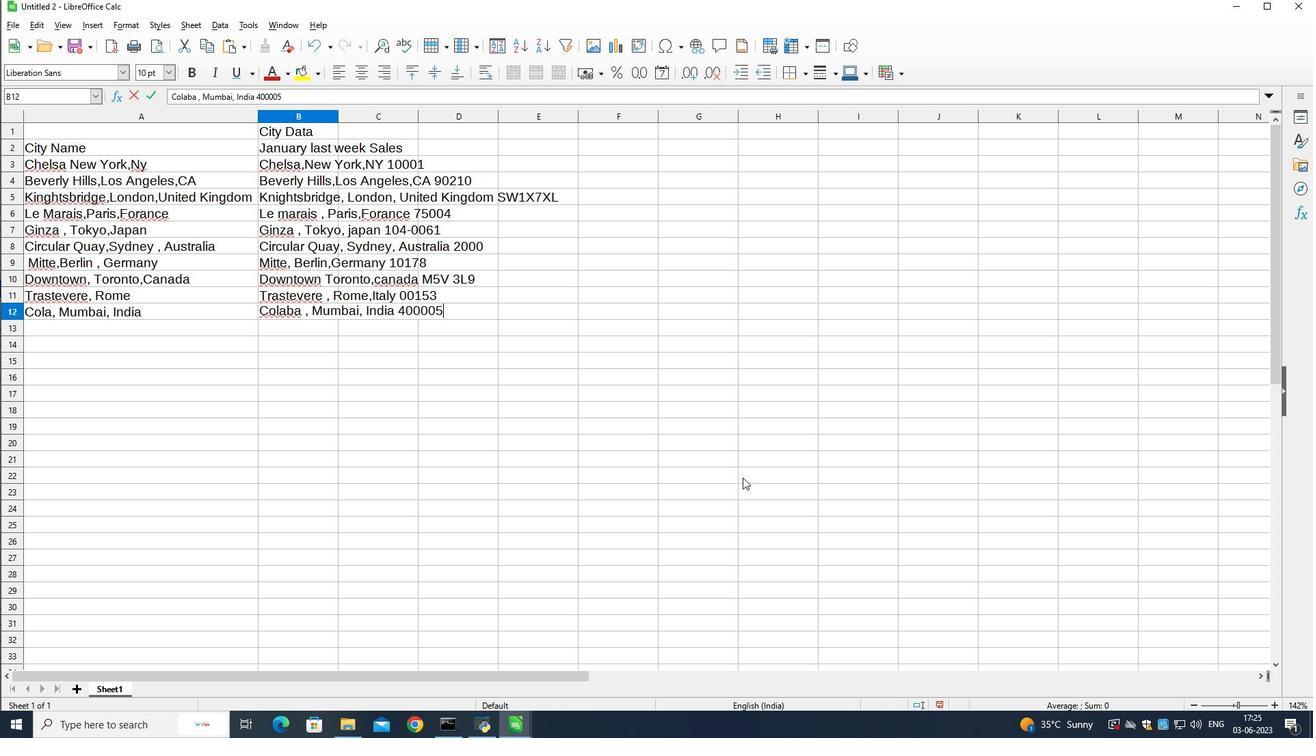 
Action: Mouse pressed left at (734, 472)
Screenshot: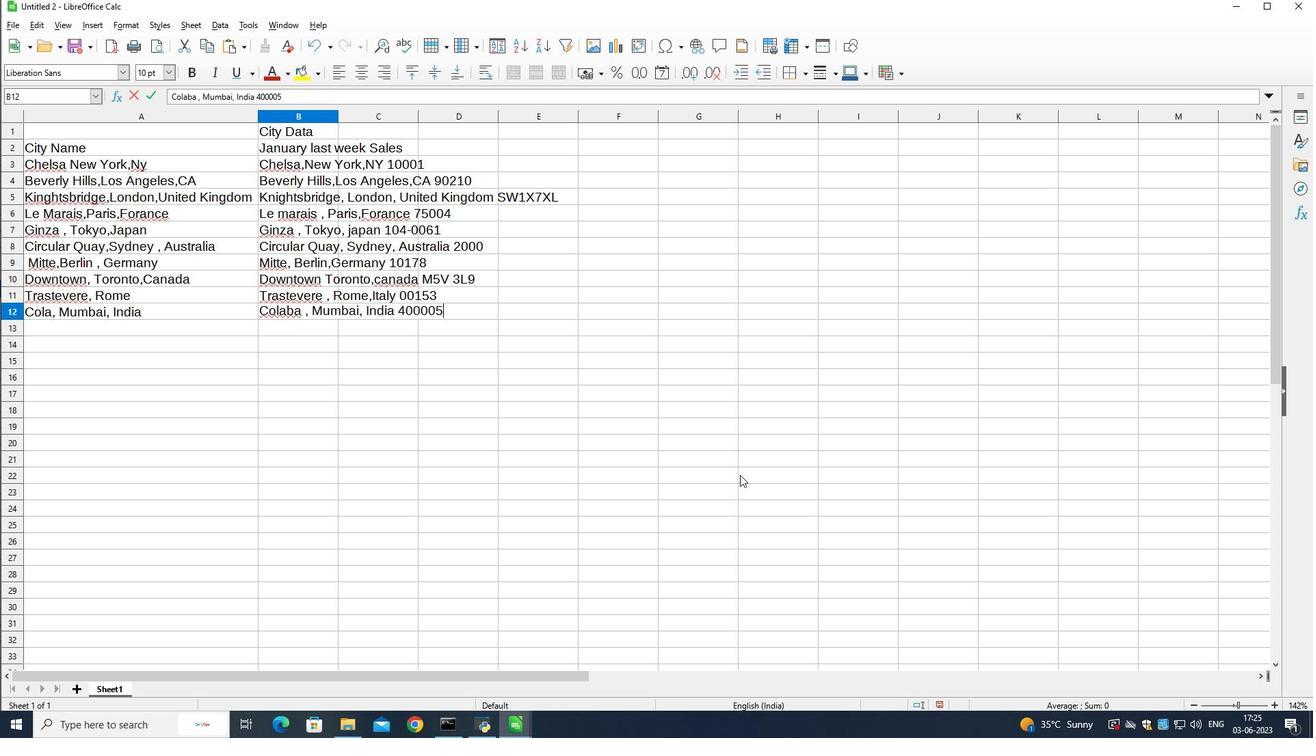 
Action: Mouse moved to (734, 472)
Screenshot: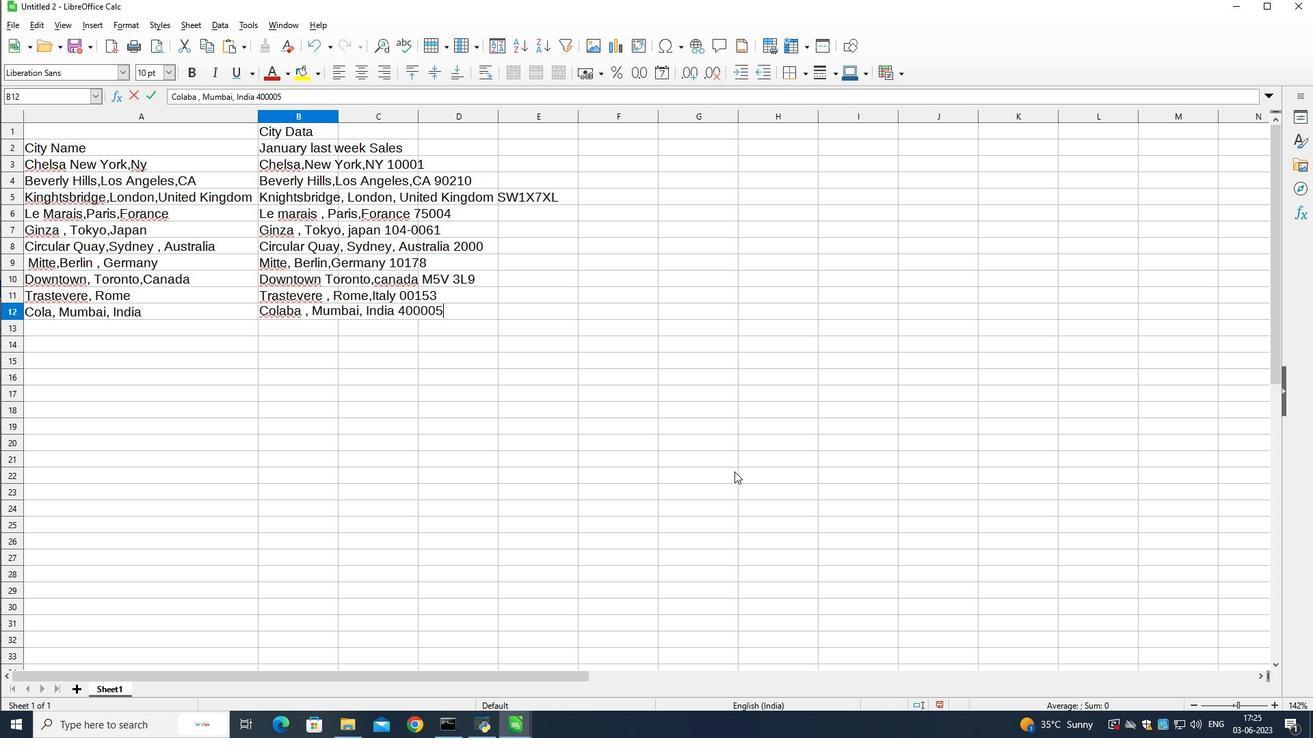 
Action: Key pressed ctrl+Sanalysis<Key.shift>Sales<Key.shift>By<Key.shift>Category<Key.shift_r>_2023<Key.enter>
Screenshot: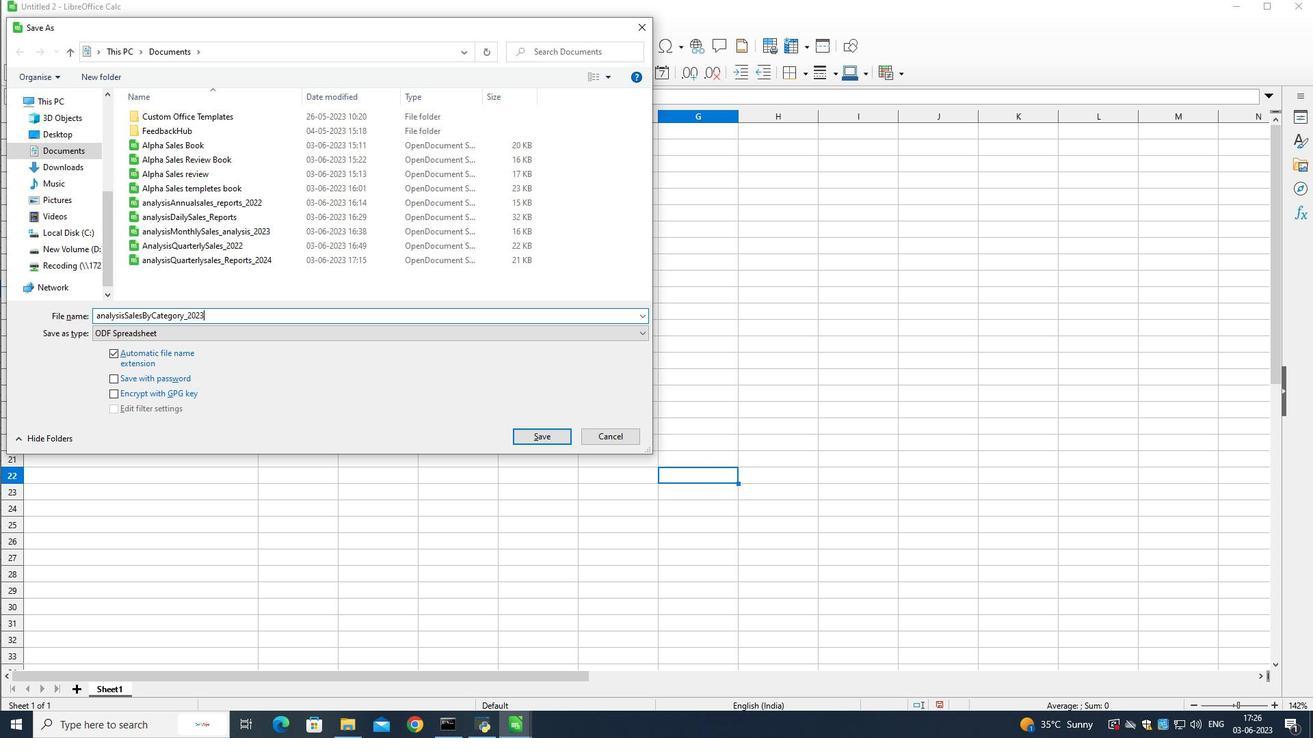 
Action: Mouse moved to (422, 542)
Screenshot: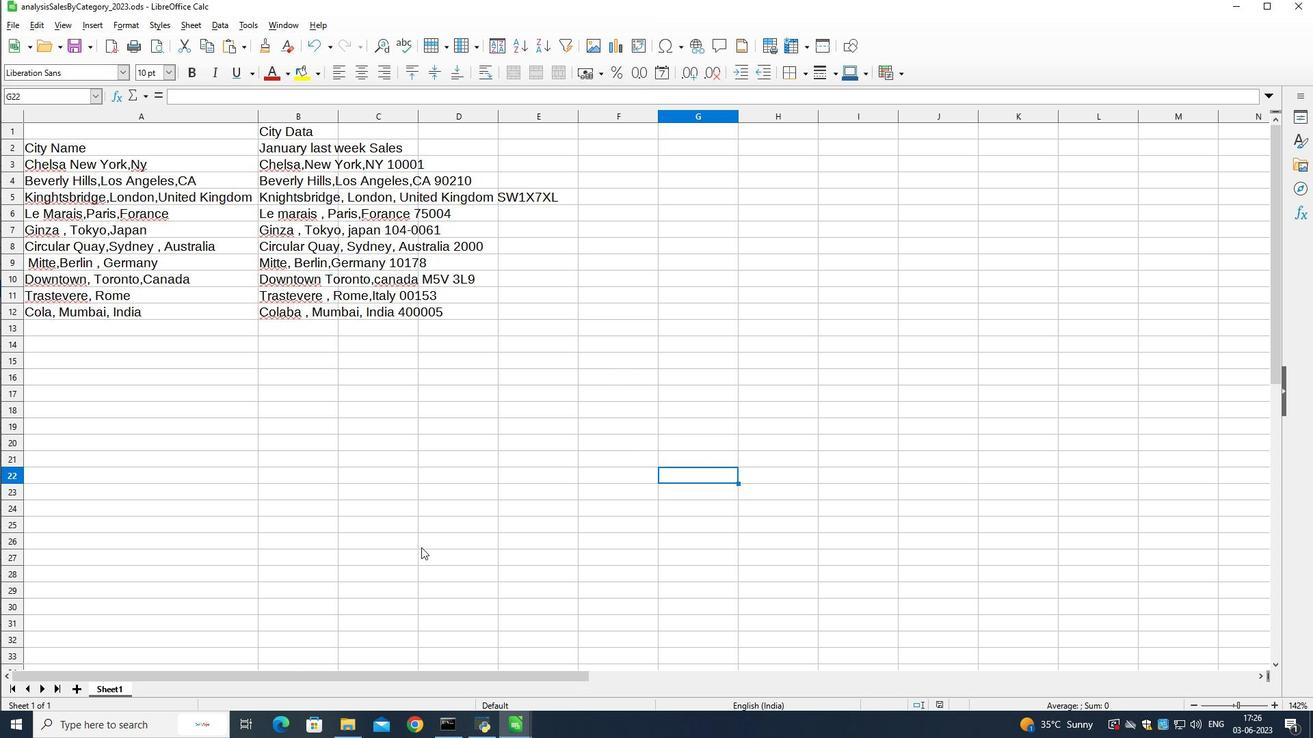 
Action: Mouse pressed left at (422, 542)
Screenshot: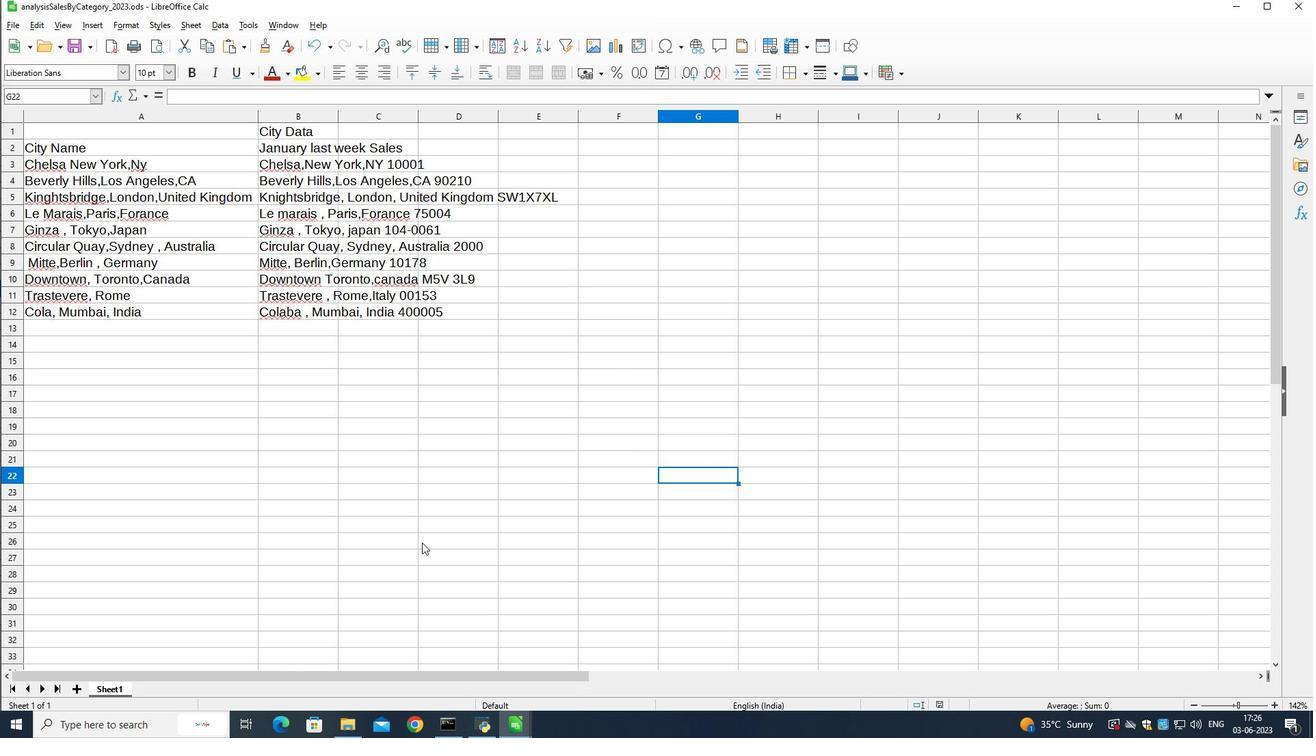 
Action: Mouse moved to (442, 485)
Screenshot: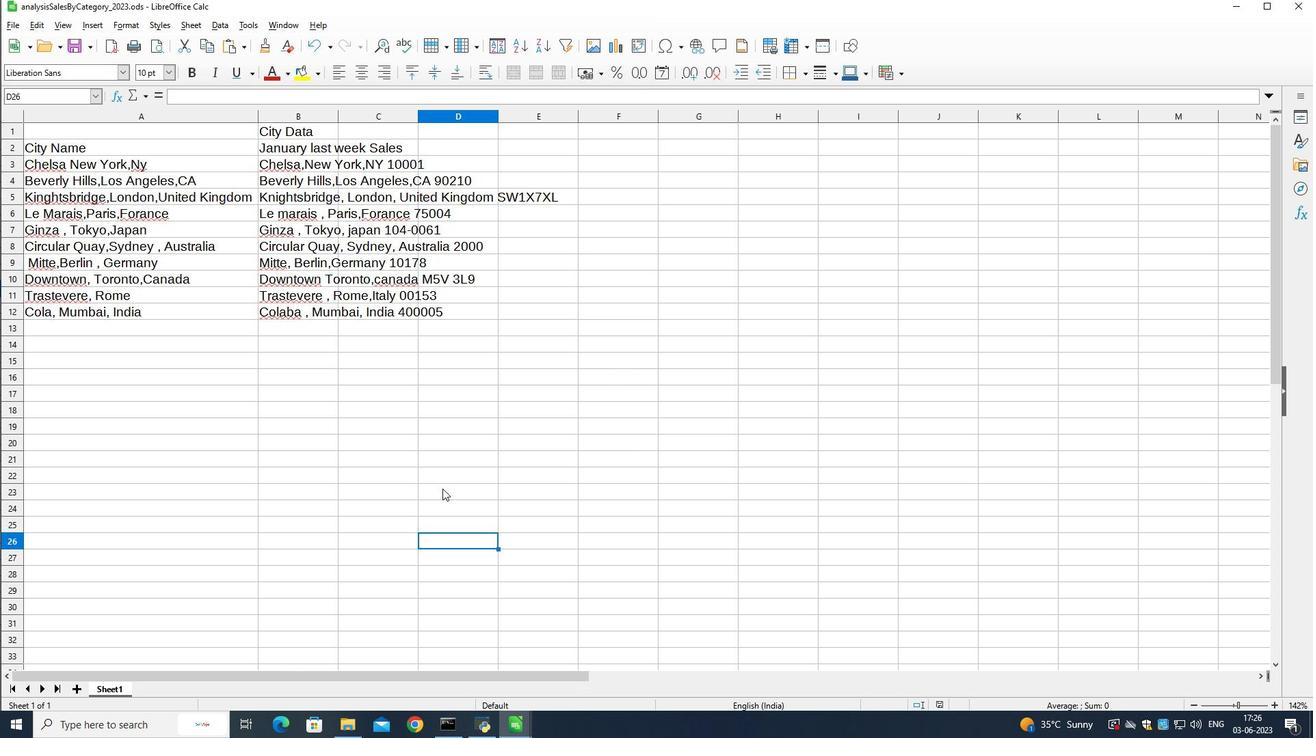 
Action: Mouse pressed left at (442, 485)
Screenshot: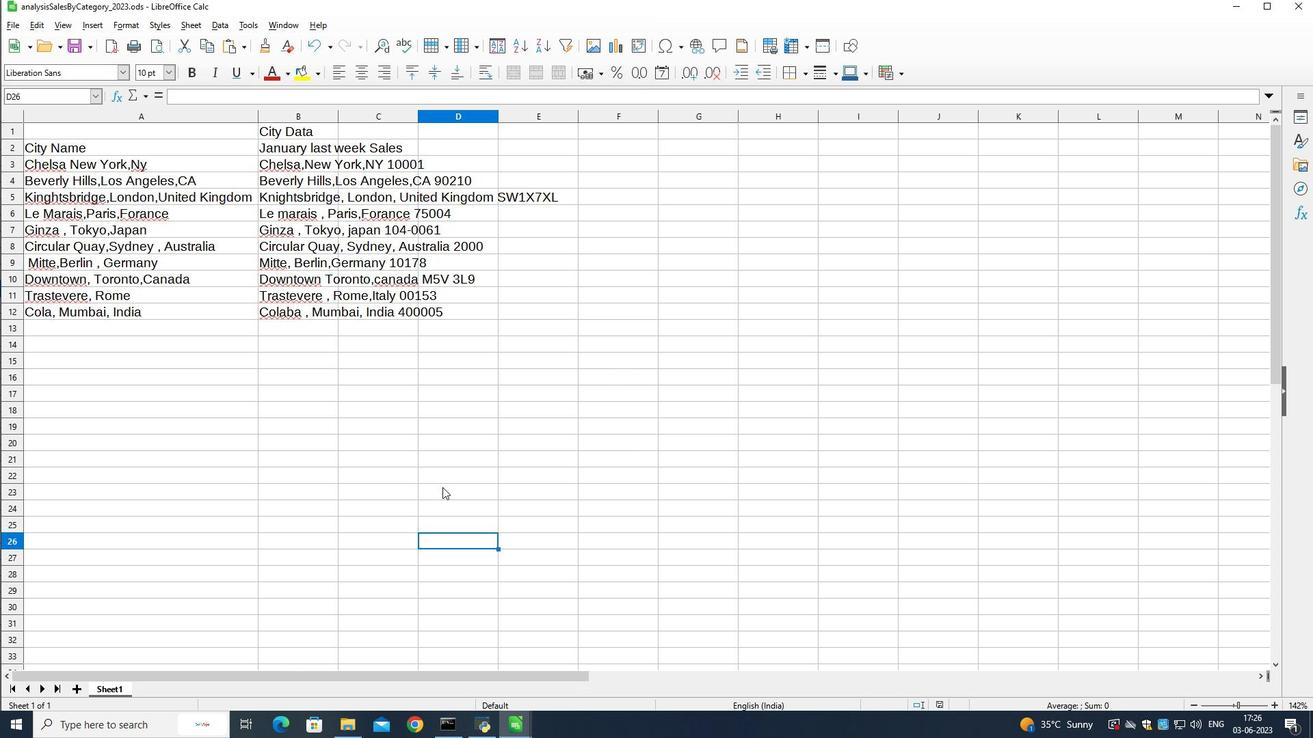 
Action: Mouse moved to (433, 467)
Screenshot: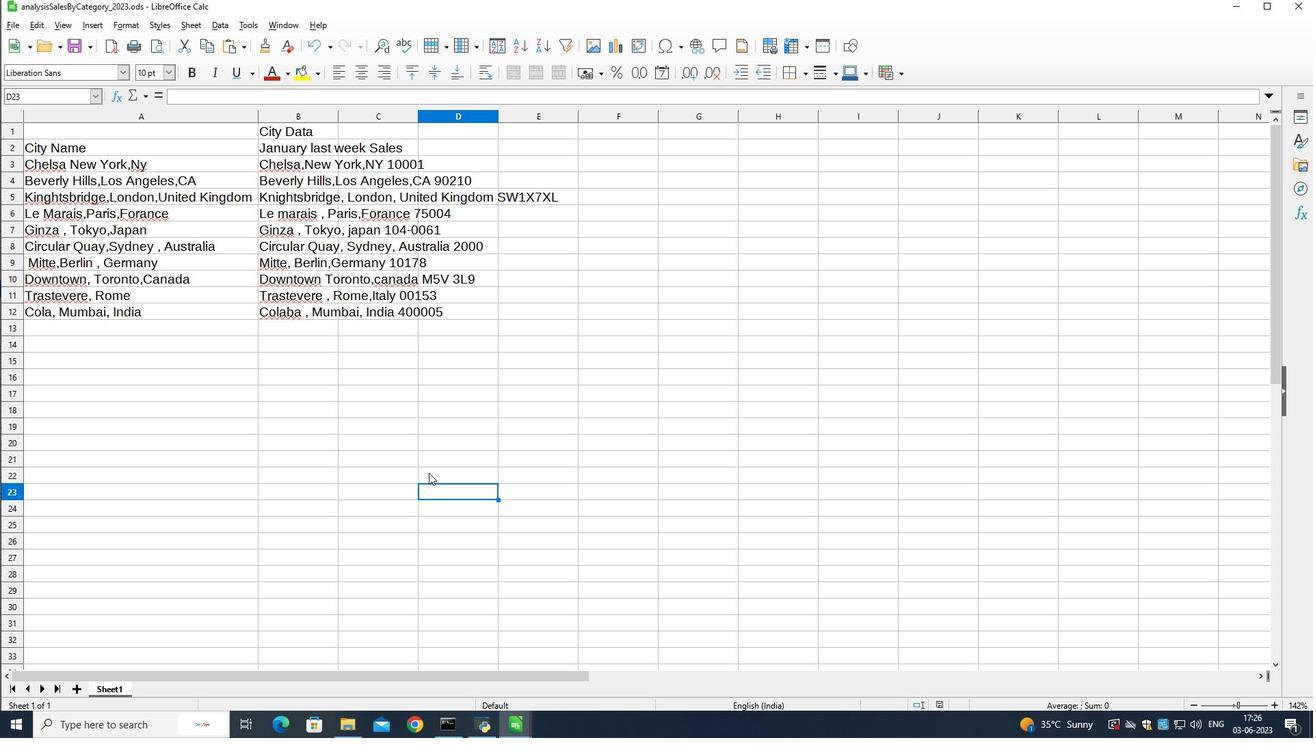 
Action: Mouse pressed left at (433, 467)
Screenshot: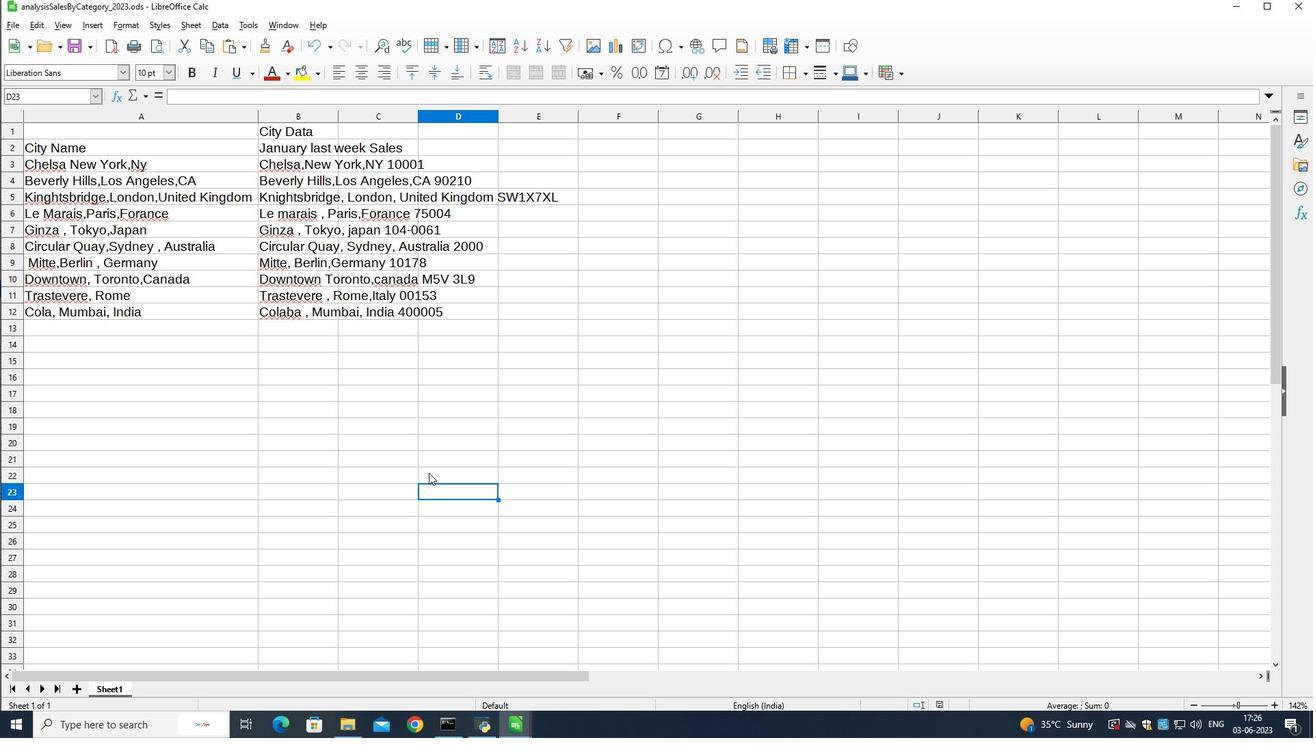 
Action: Mouse moved to (317, 109)
Screenshot: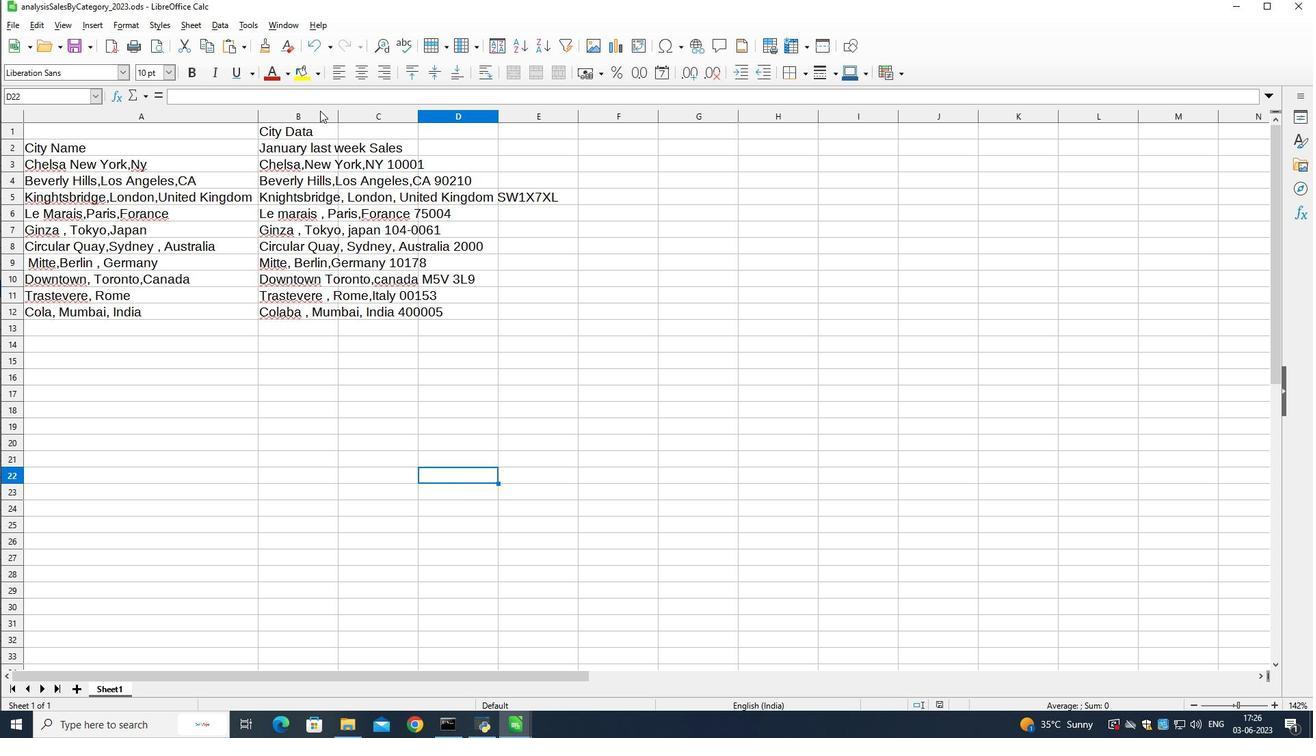 
Action: Mouse pressed left at (317, 109)
Screenshot: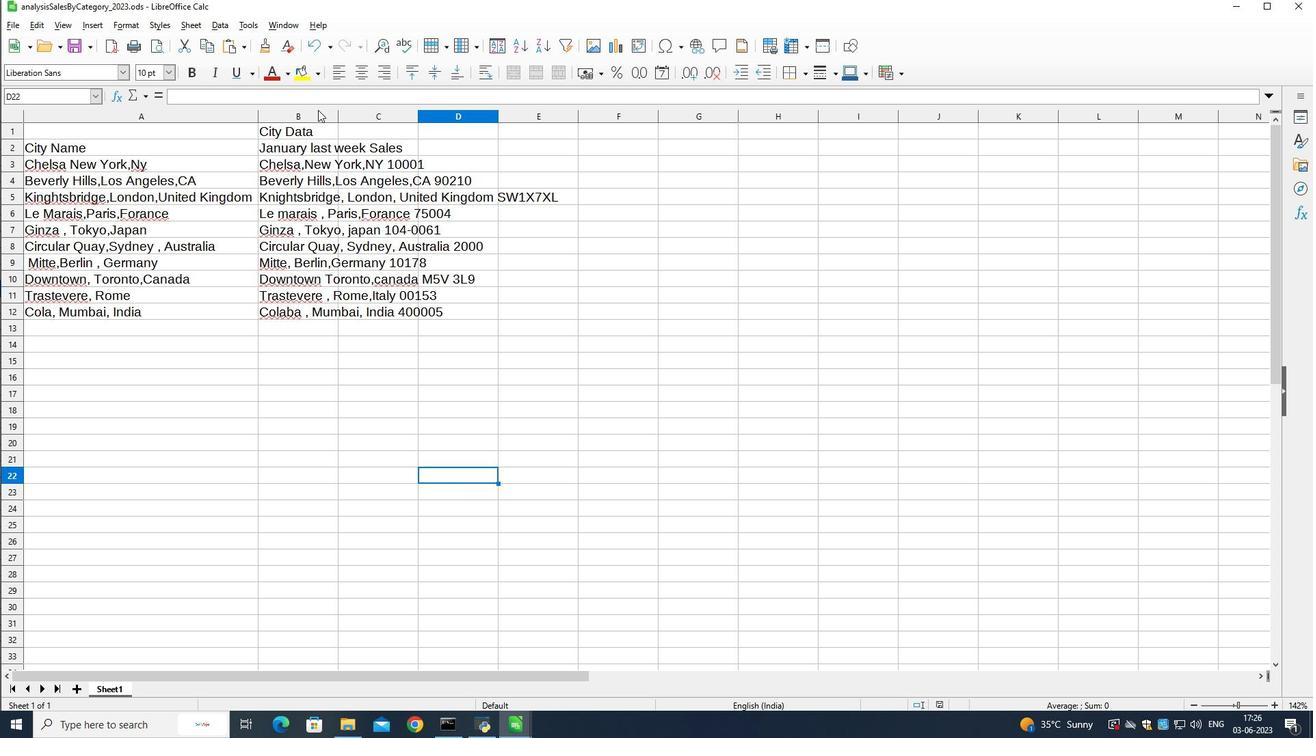
Action: Mouse moved to (314, 116)
Screenshot: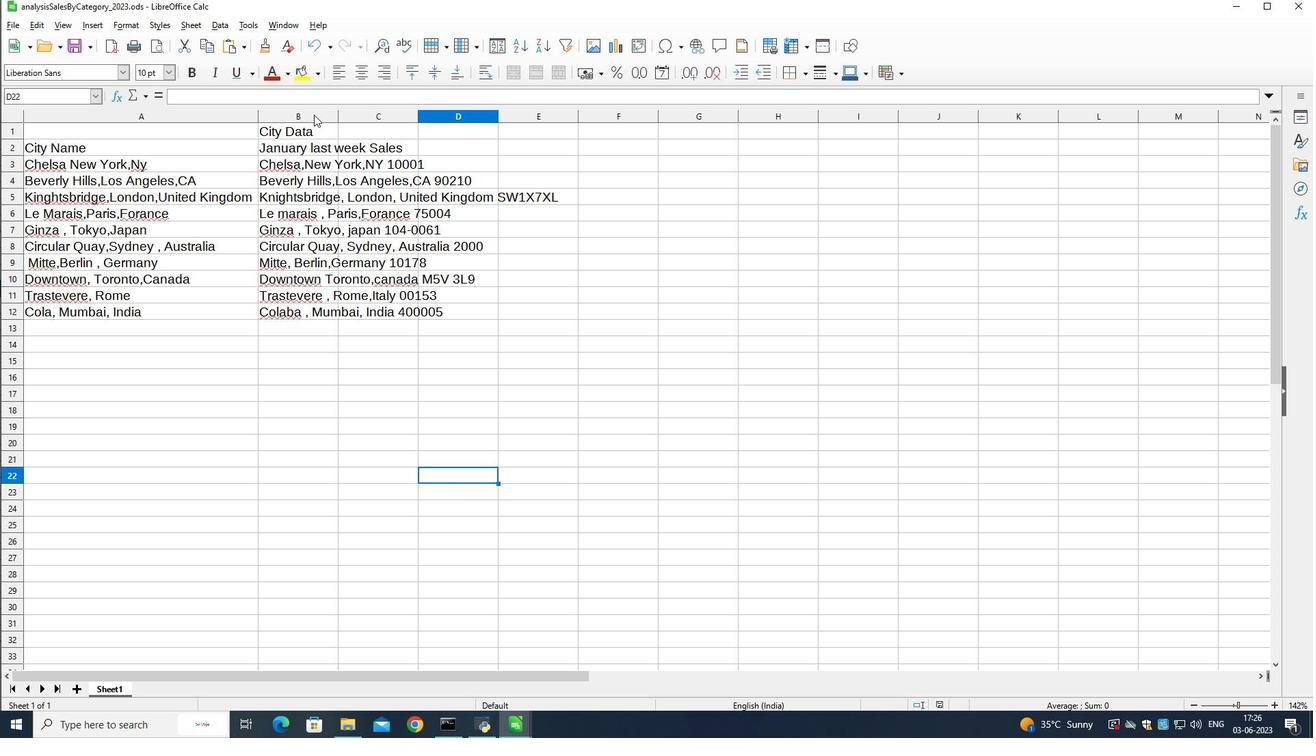 
Action: Mouse pressed left at (314, 116)
Screenshot: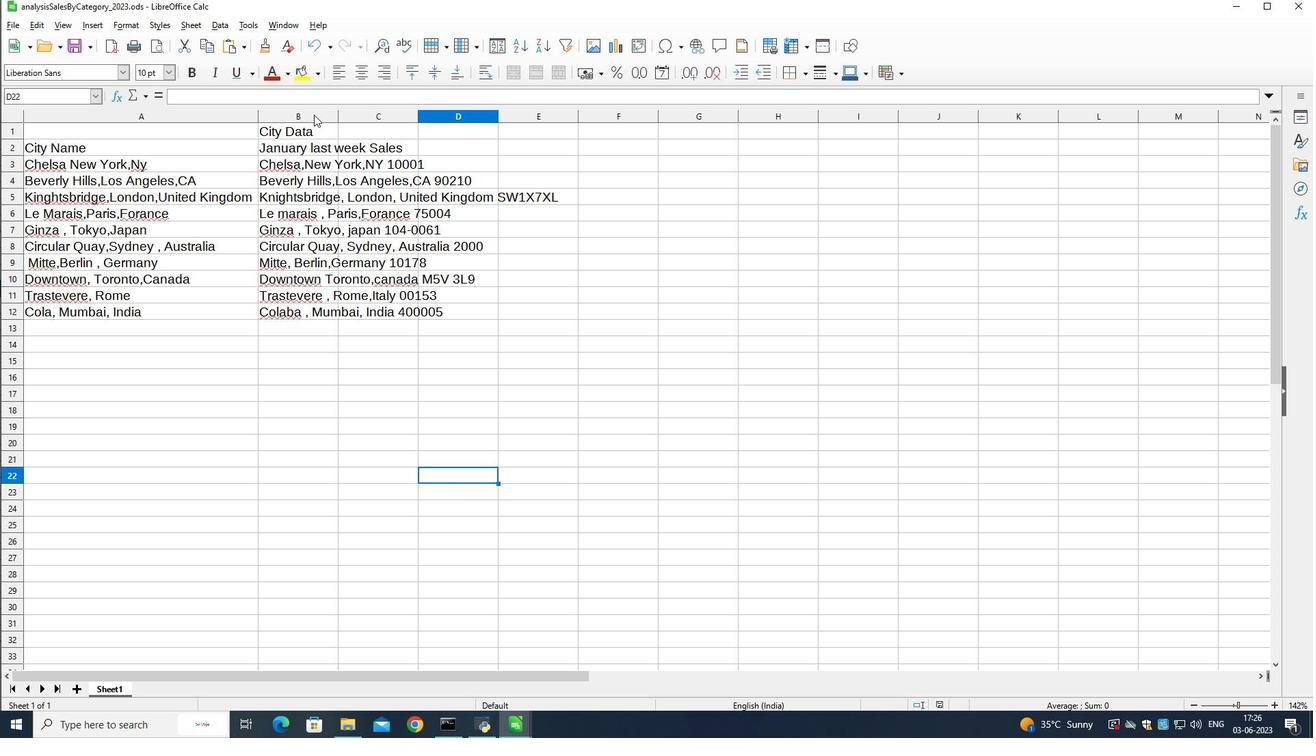 
Action: Mouse moved to (339, 116)
Screenshot: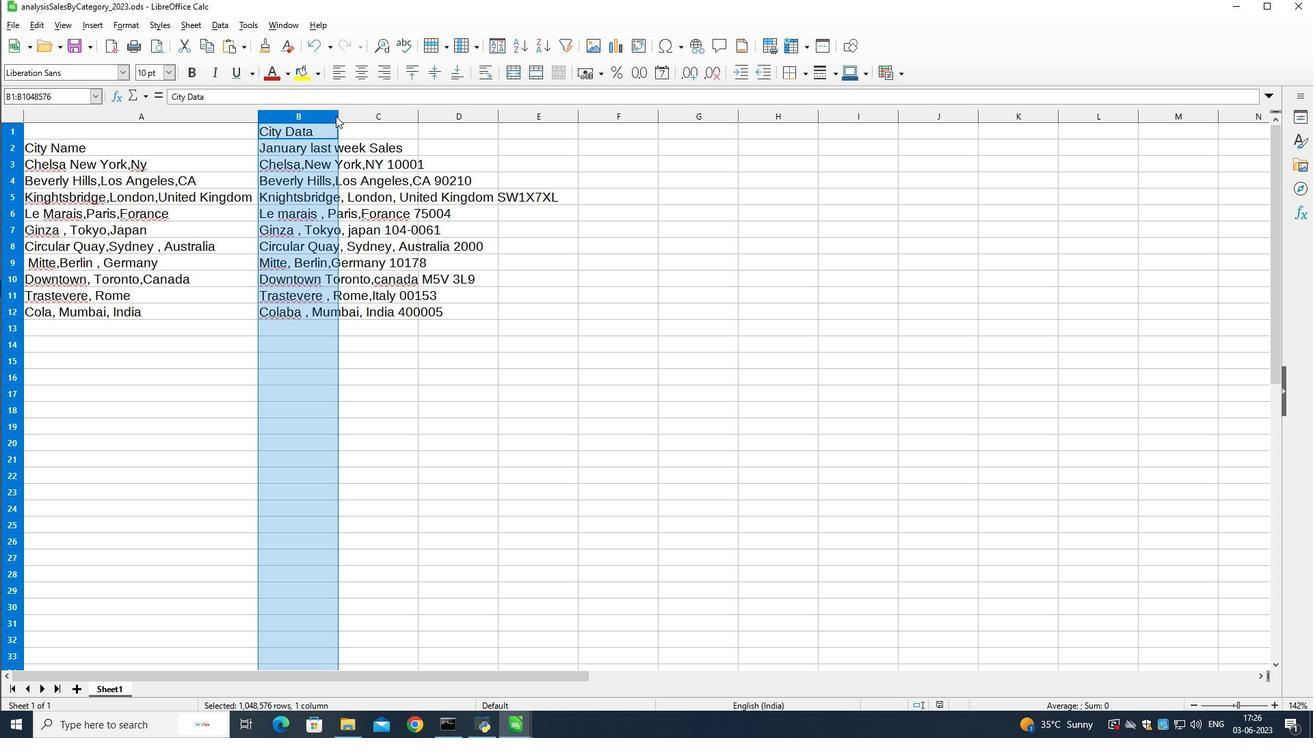
Action: Mouse pressed left at (339, 116)
Screenshot: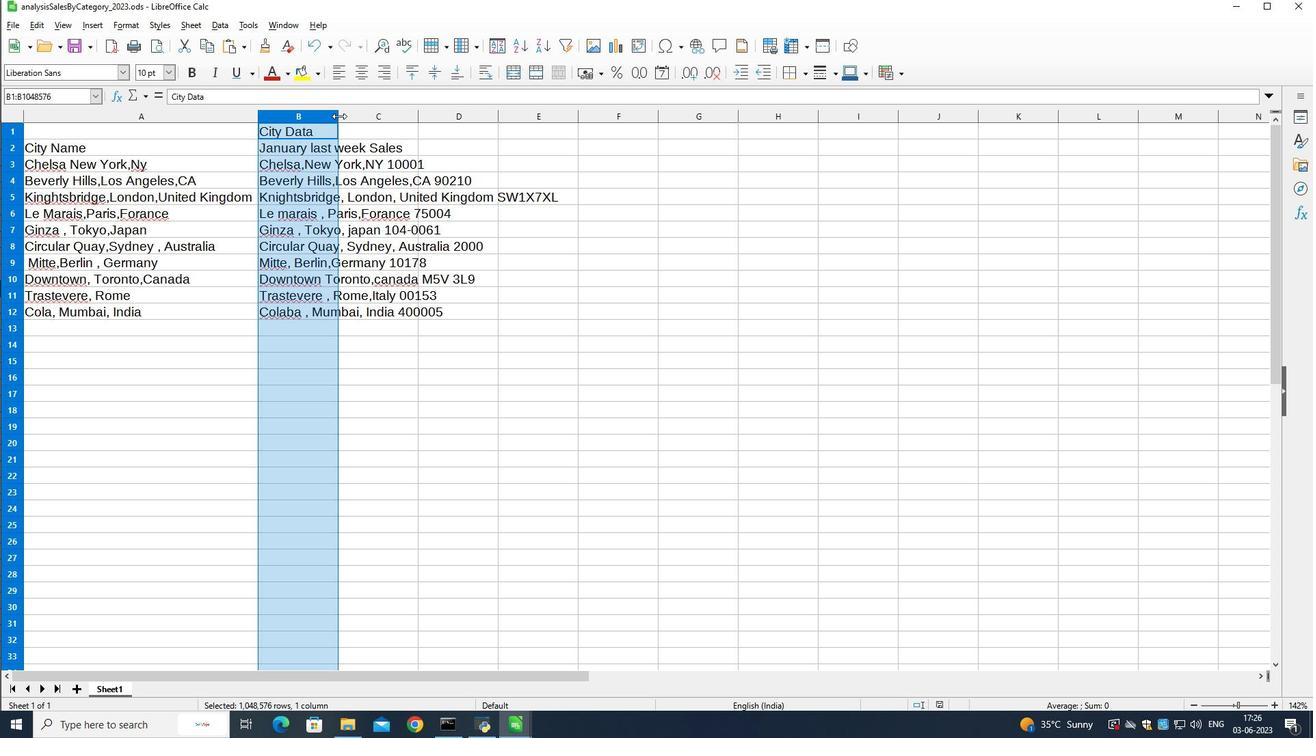 
Action: Mouse moved to (636, 222)
Screenshot: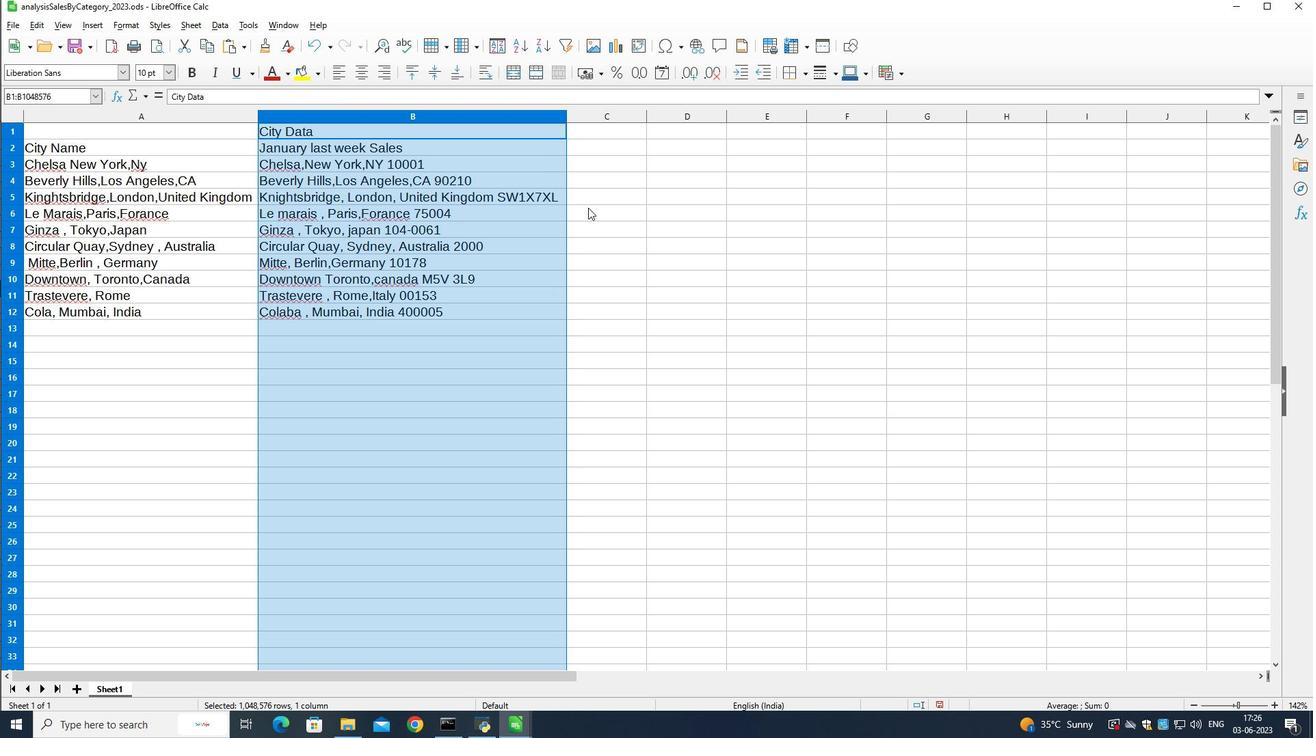 
Action: Mouse pressed left at (636, 222)
Screenshot: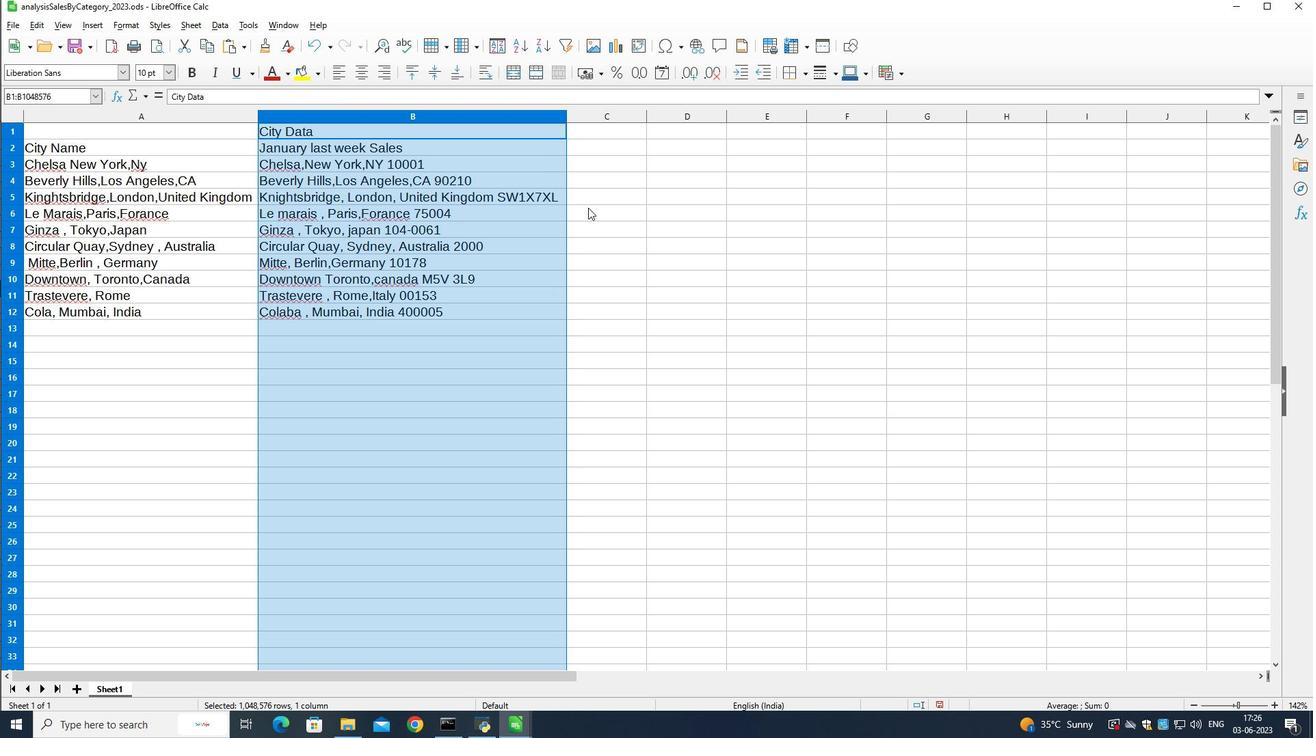 
Action: Mouse moved to (519, 308)
Screenshot: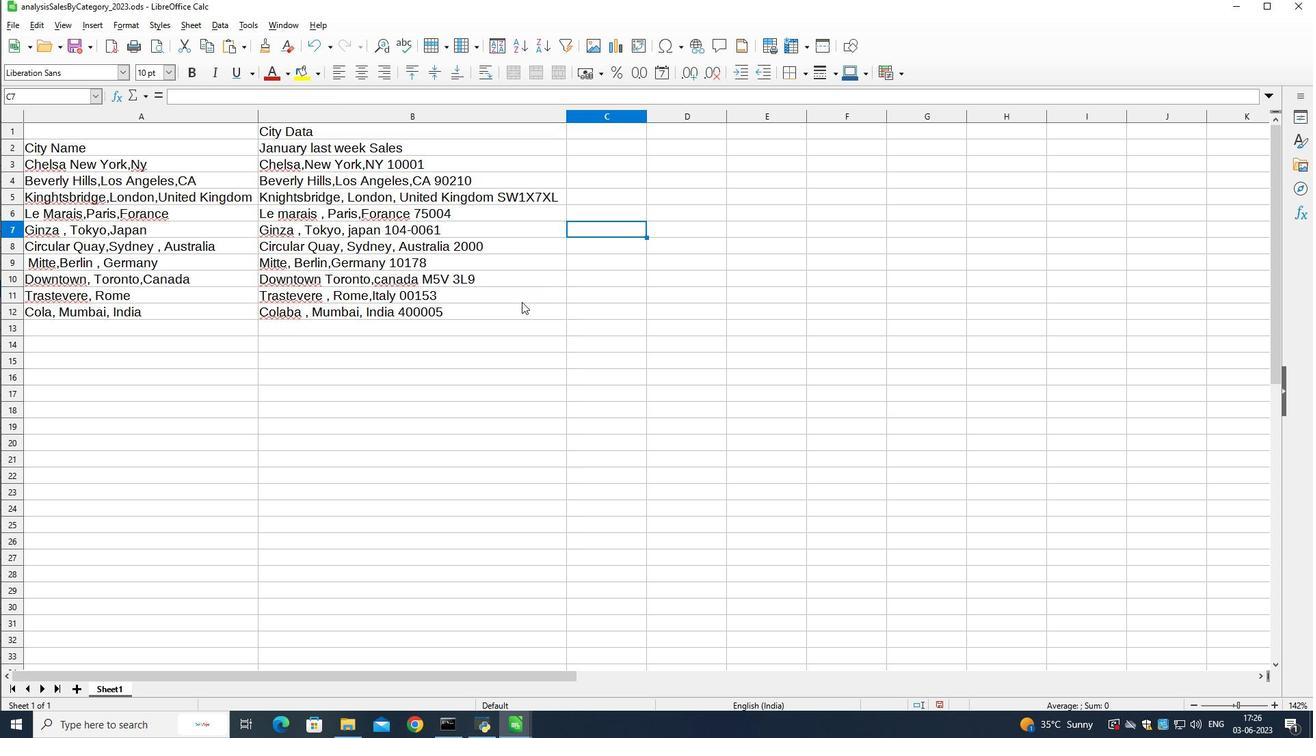 
Action: Mouse pressed left at (519, 308)
Screenshot: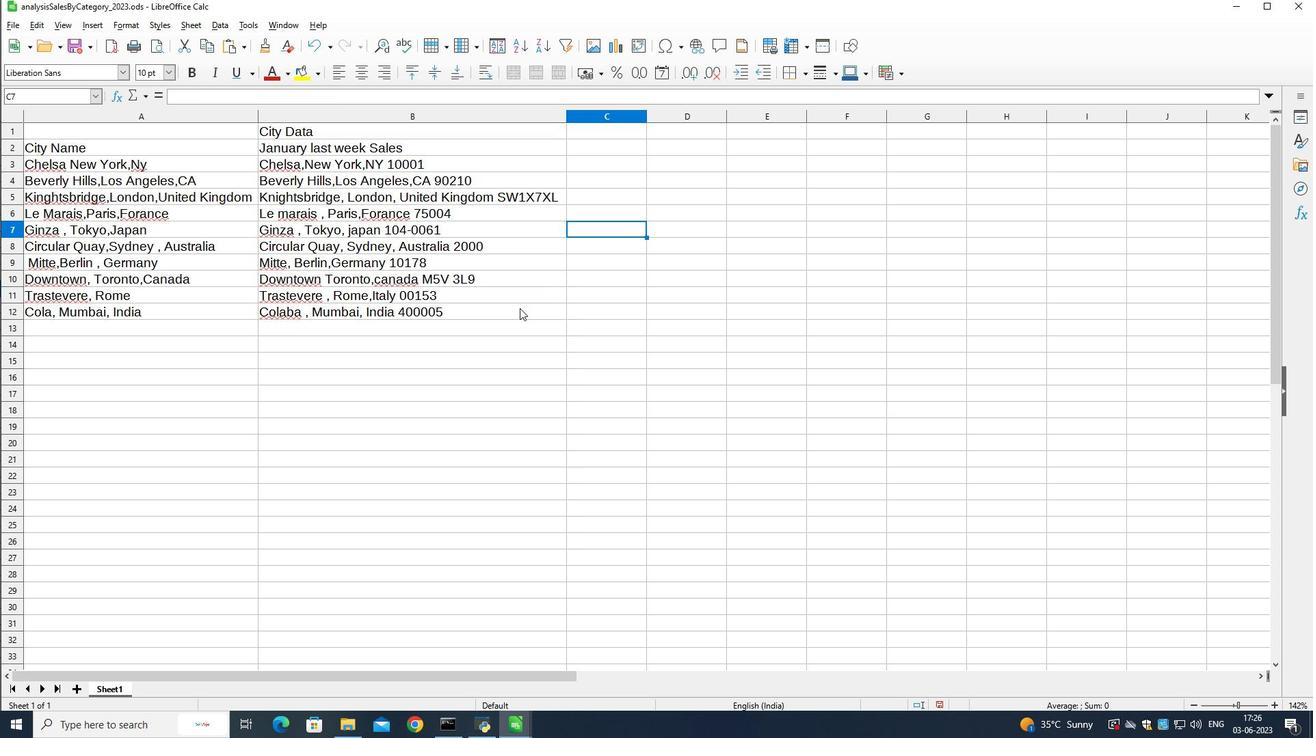 
Action: Mouse moved to (519, 309)
Screenshot: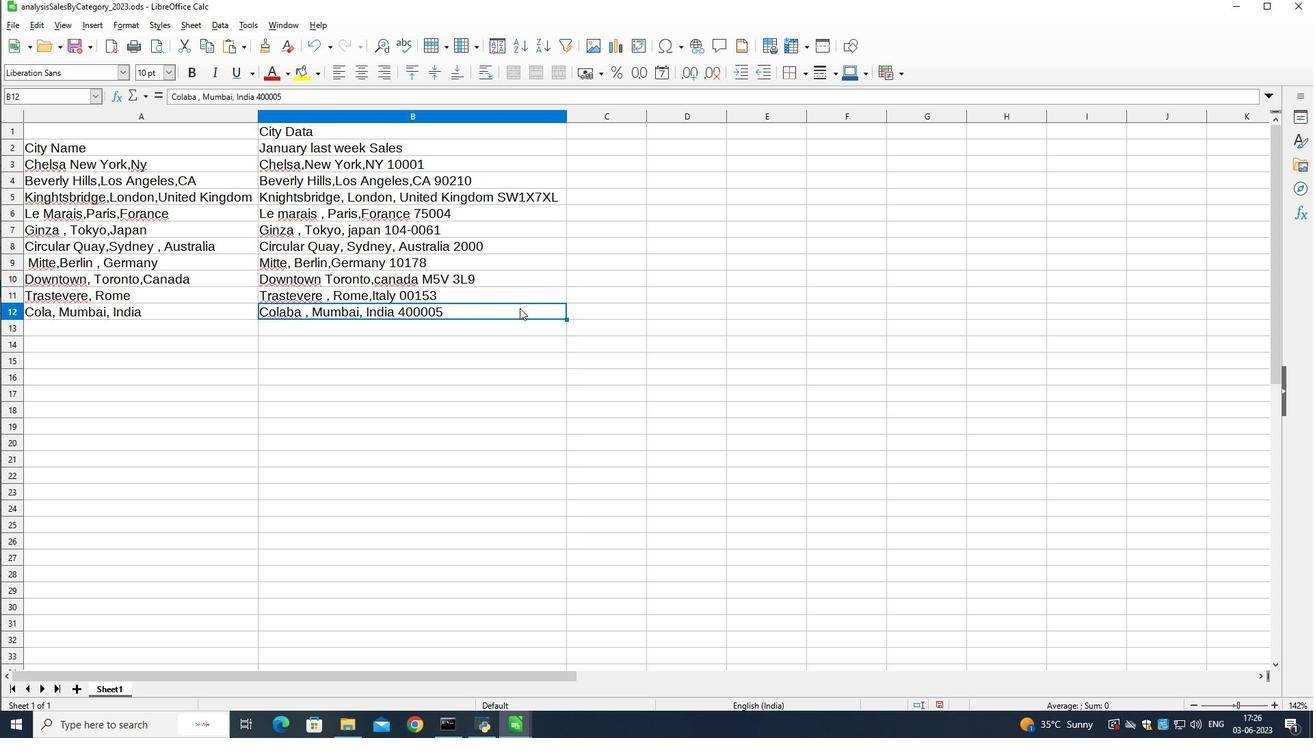 
